 Task: Find connections with filter location Woodford Green with filter topic #mentorshipwith filter profile language German with filter current company Integrated Personnel Services Limited with filter school Delhi Public School - R. K. Puram with filter industry Steam and Air-Conditioning Supply with filter service category Search Engine Marketing (SEM) with filter keywords title SQL Developer
Action: Mouse moved to (544, 75)
Screenshot: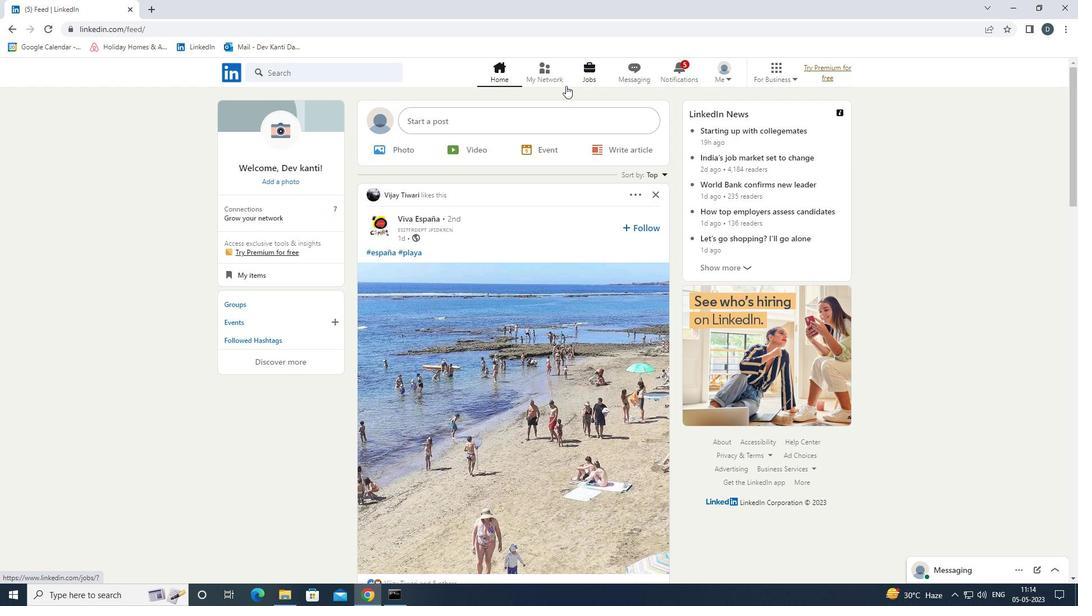 
Action: Mouse pressed left at (544, 75)
Screenshot: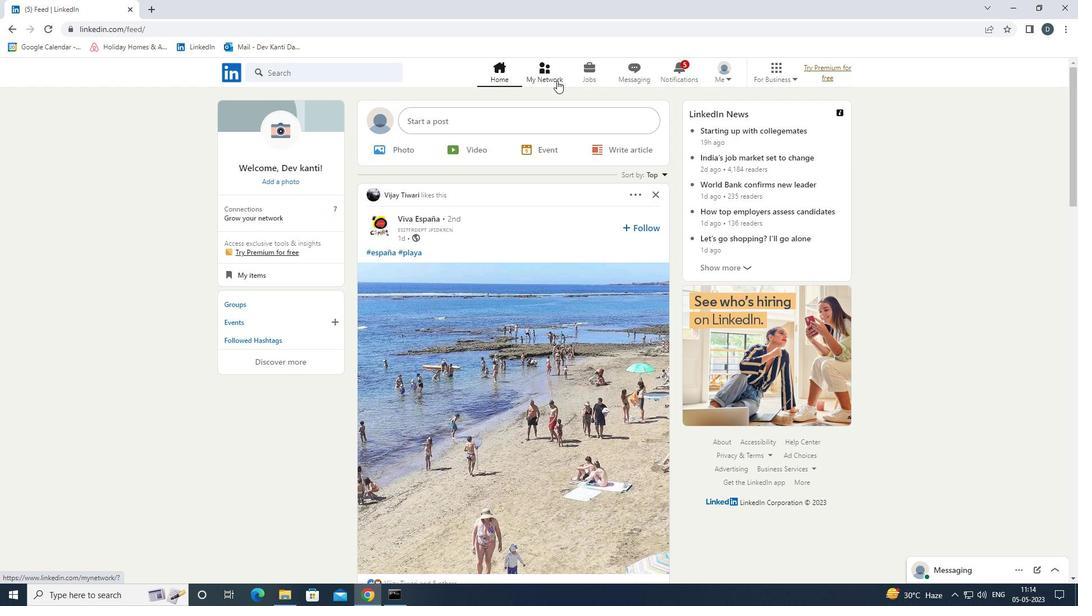 
Action: Mouse moved to (372, 137)
Screenshot: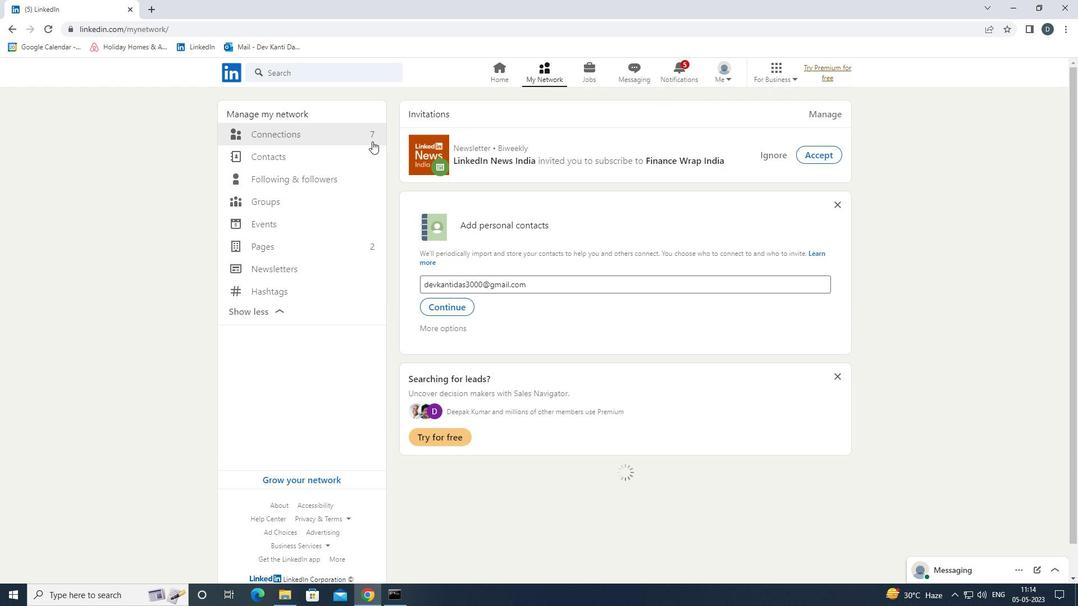 
Action: Mouse pressed left at (372, 137)
Screenshot: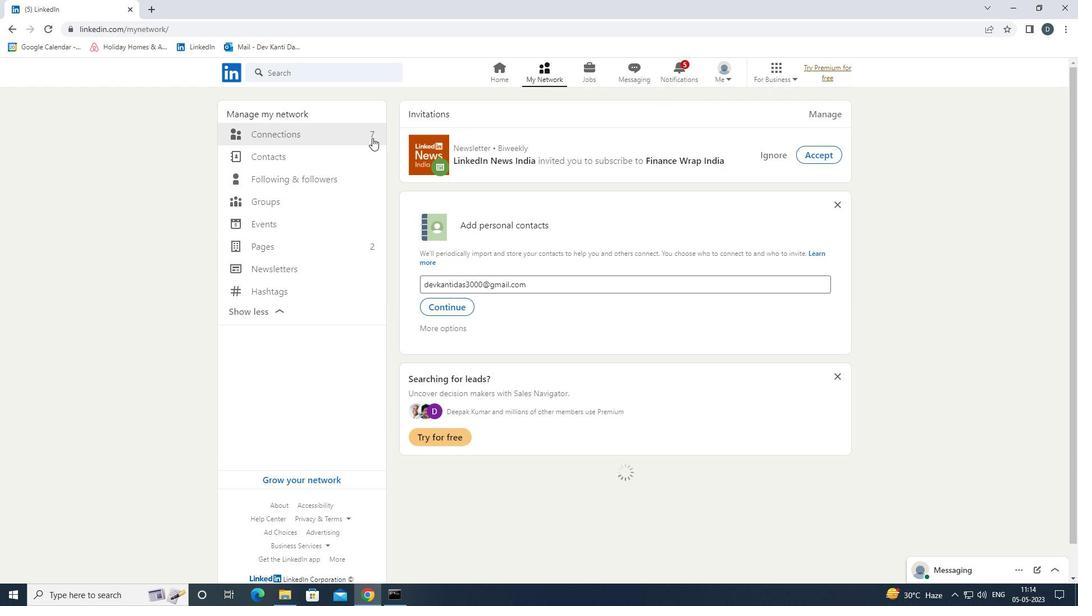 
Action: Mouse moved to (642, 137)
Screenshot: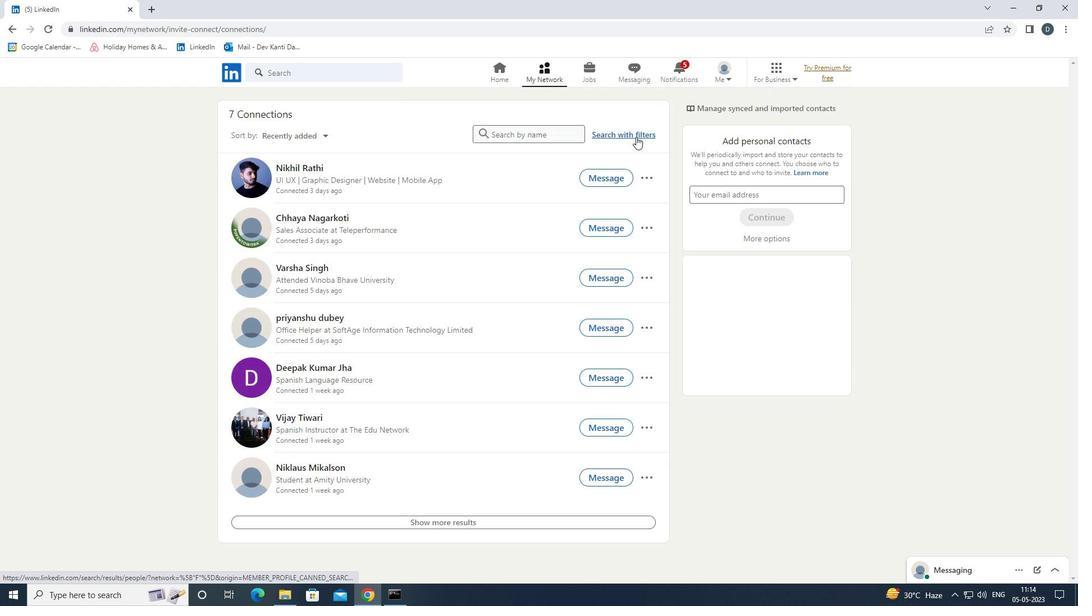
Action: Mouse pressed left at (642, 137)
Screenshot: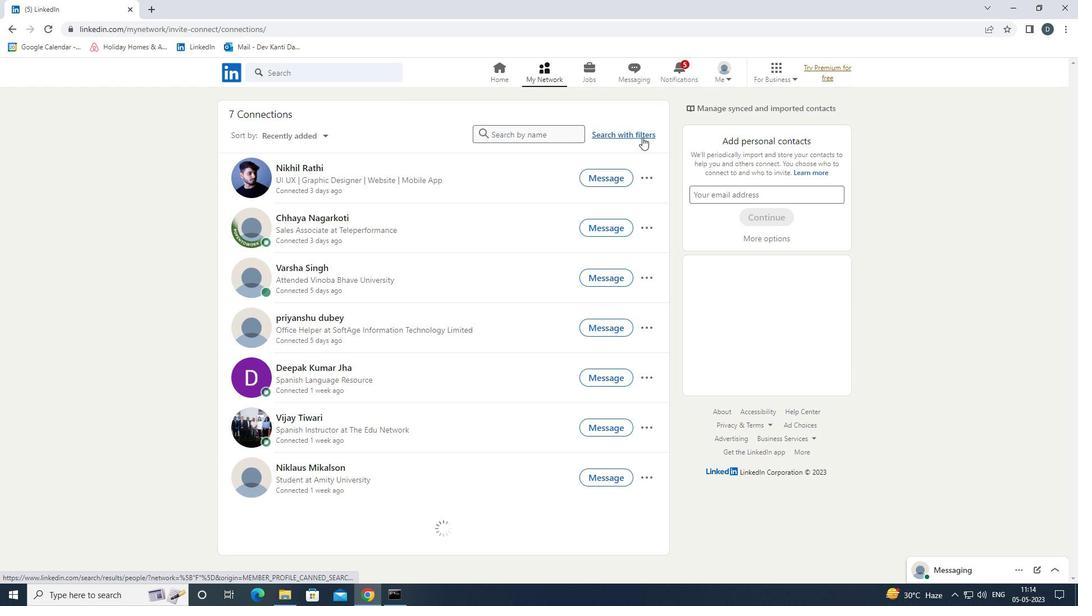 
Action: Mouse moved to (579, 104)
Screenshot: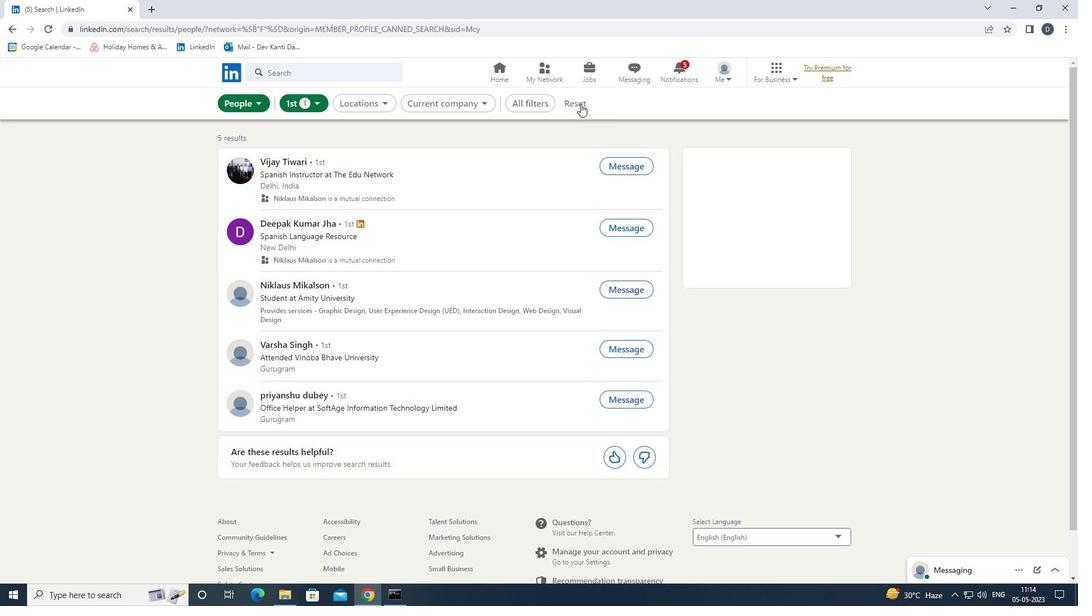 
Action: Mouse pressed left at (579, 104)
Screenshot: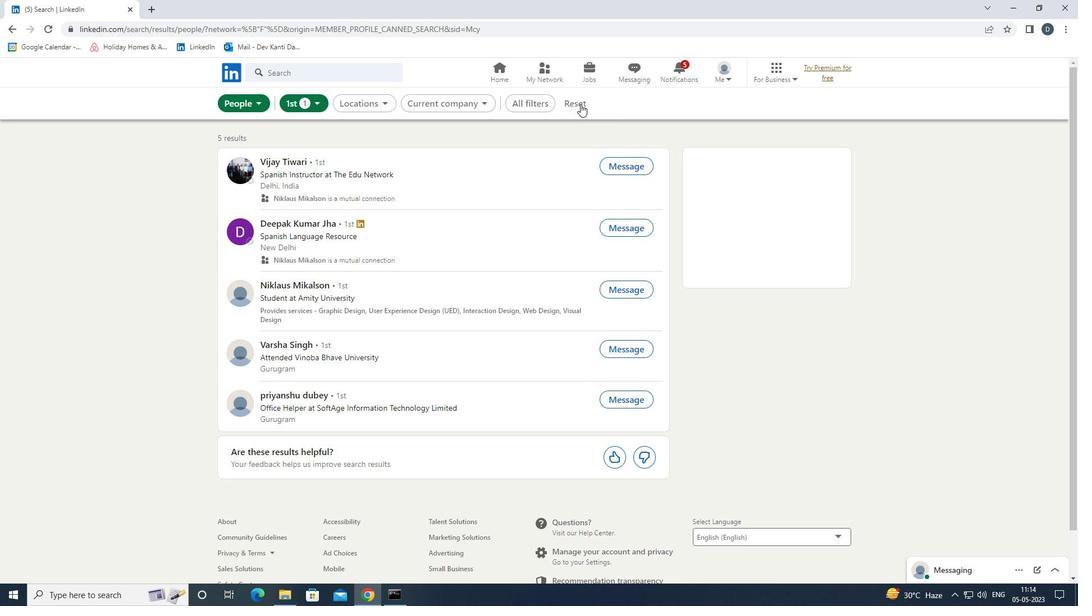
Action: Mouse moved to (557, 105)
Screenshot: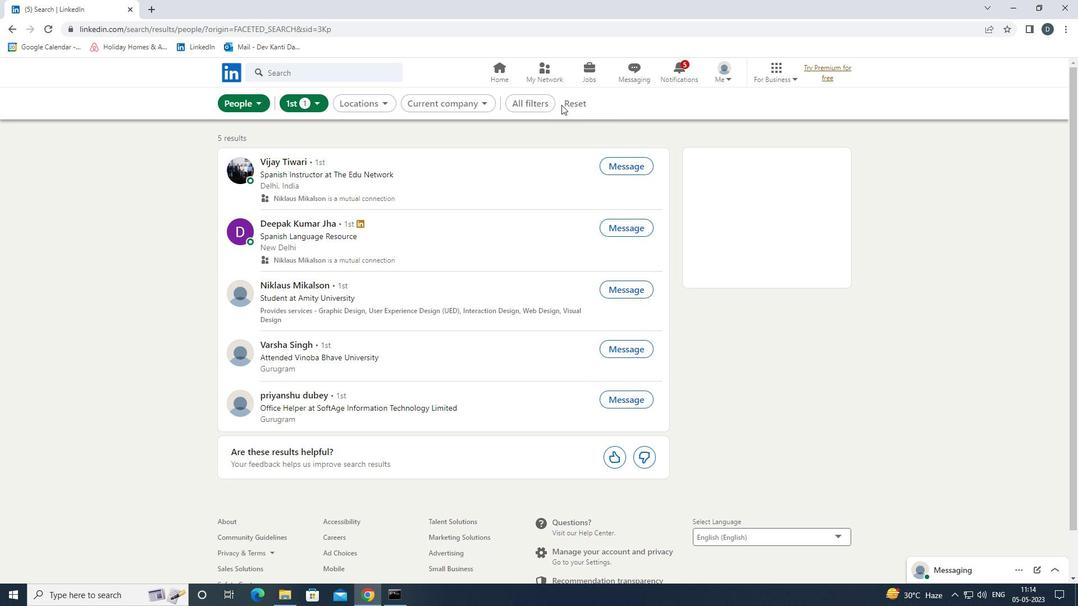 
Action: Mouse pressed left at (557, 105)
Screenshot: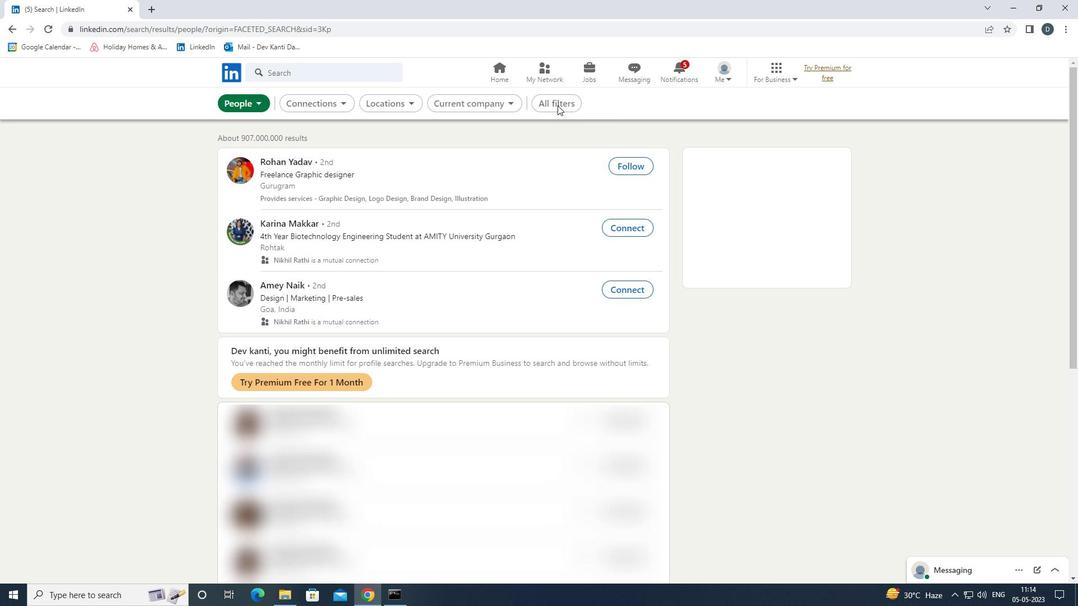
Action: Mouse moved to (965, 310)
Screenshot: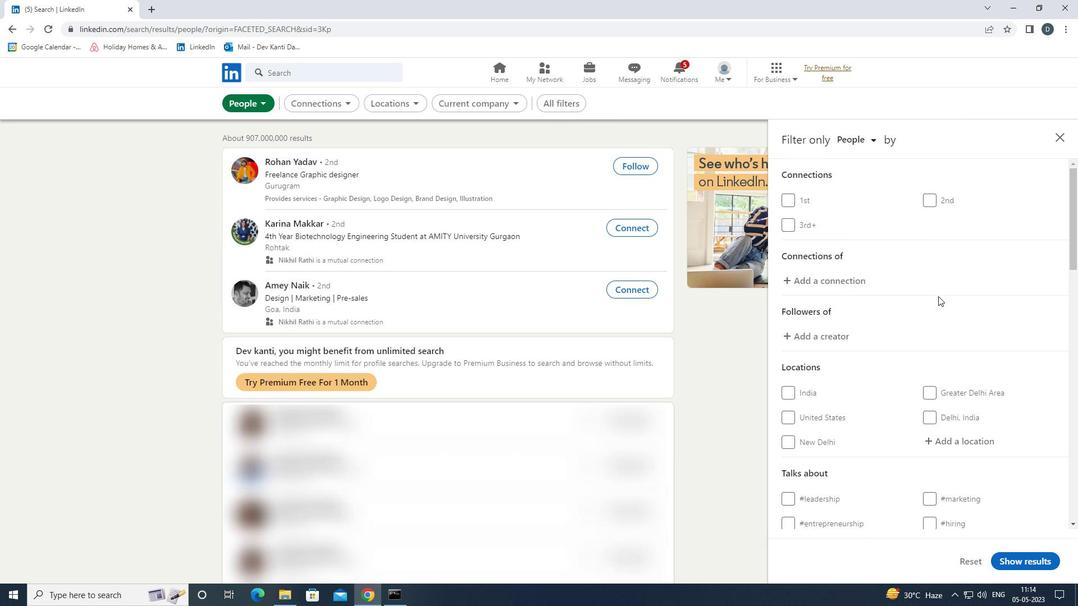 
Action: Mouse scrolled (965, 309) with delta (0, 0)
Screenshot: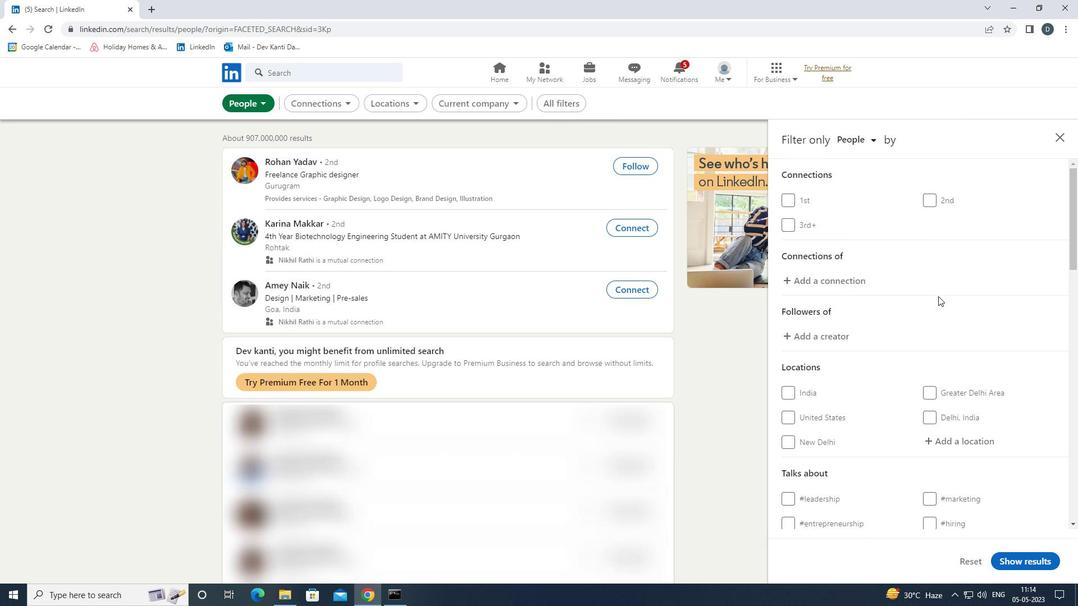 
Action: Mouse moved to (967, 312)
Screenshot: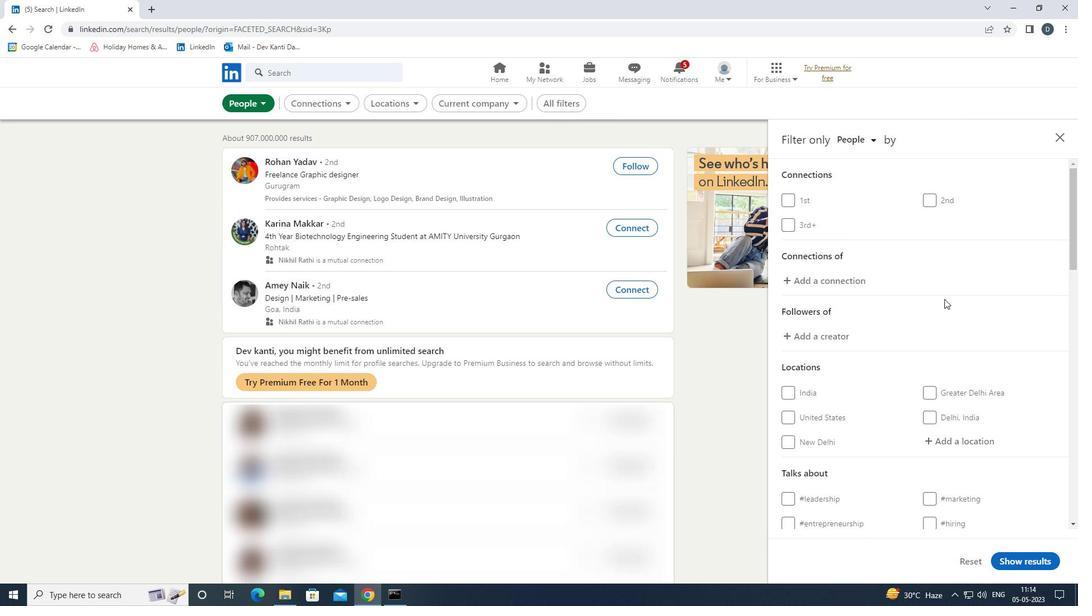 
Action: Mouse scrolled (967, 311) with delta (0, 0)
Screenshot: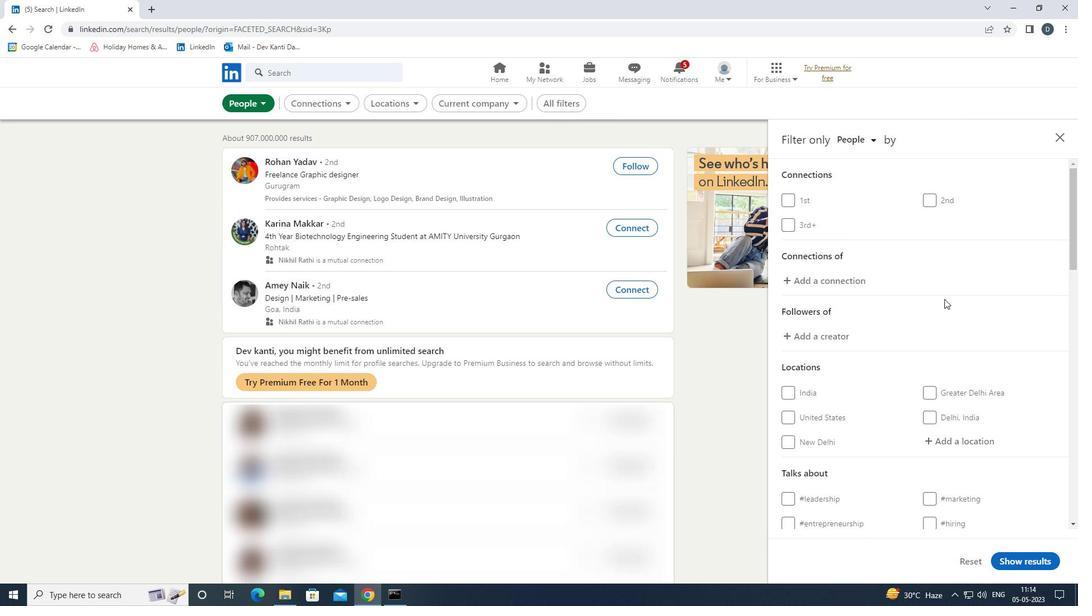 
Action: Mouse moved to (970, 313)
Screenshot: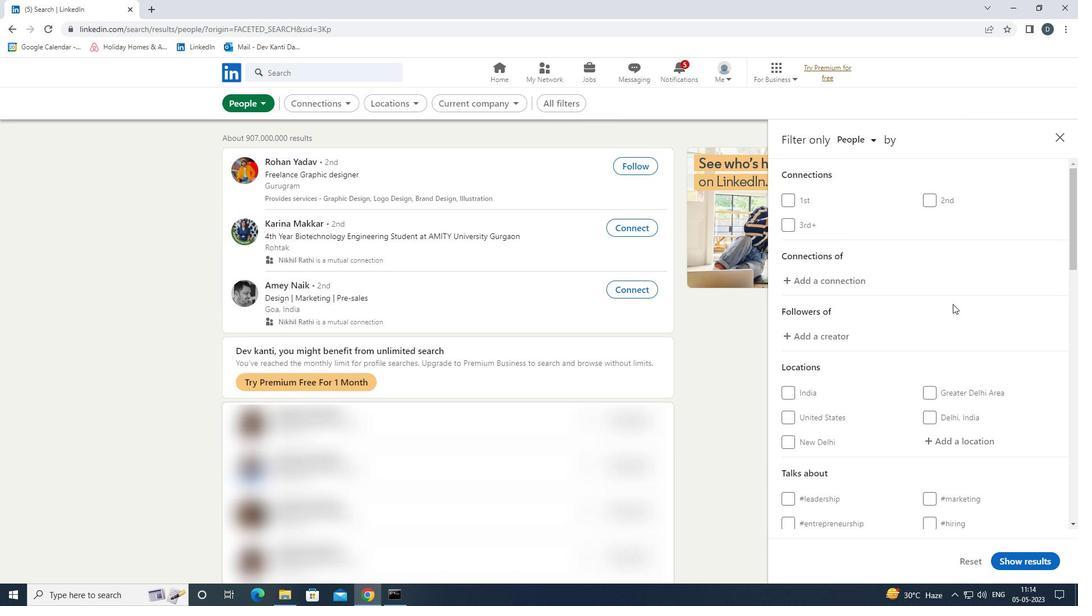 
Action: Mouse scrolled (970, 312) with delta (0, 0)
Screenshot: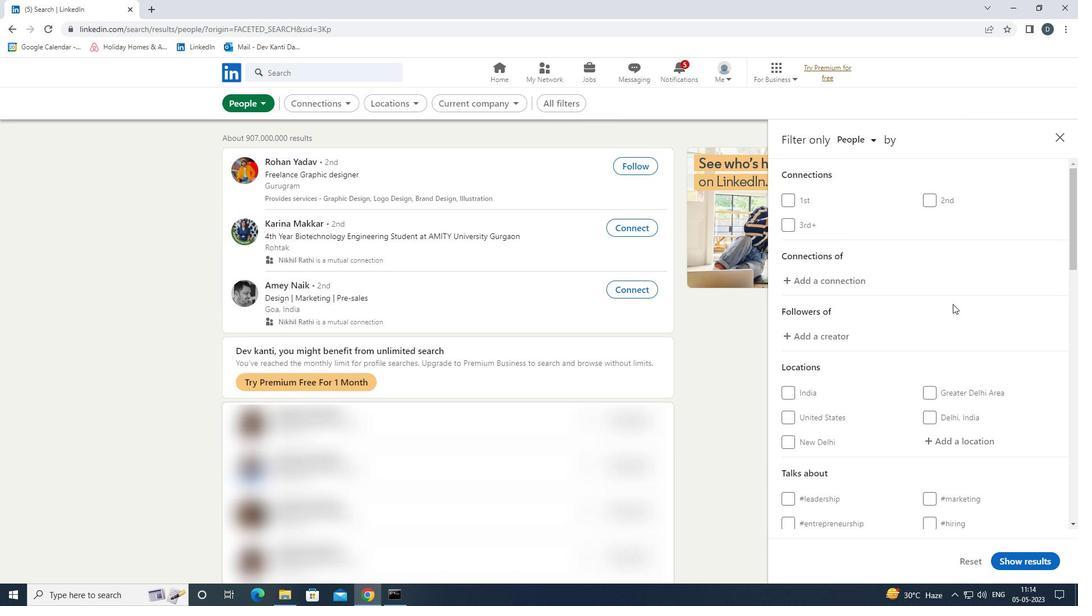
Action: Mouse moved to (964, 273)
Screenshot: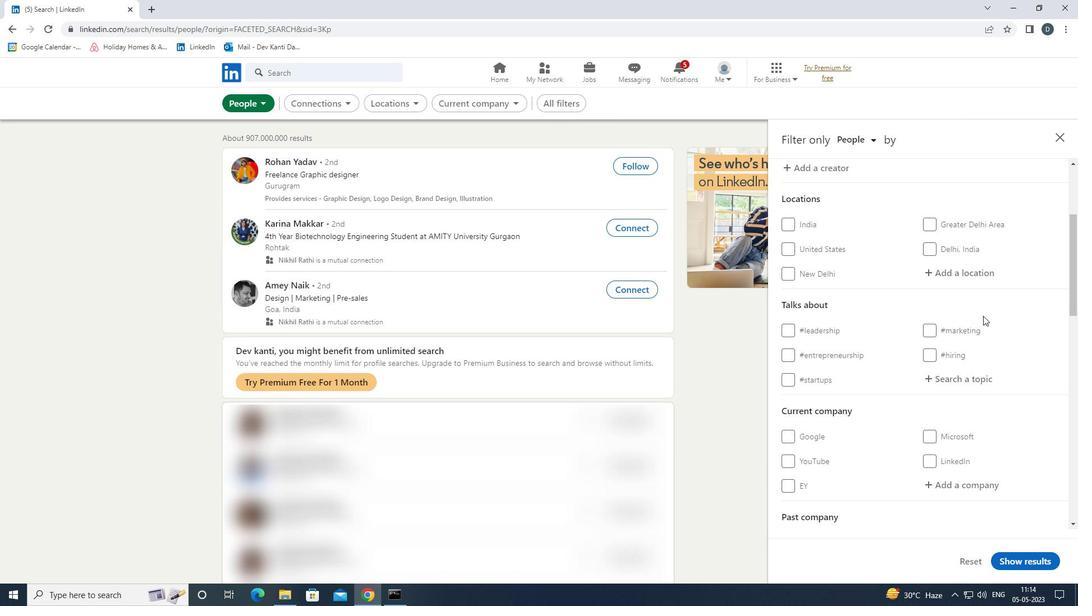 
Action: Mouse pressed left at (964, 273)
Screenshot: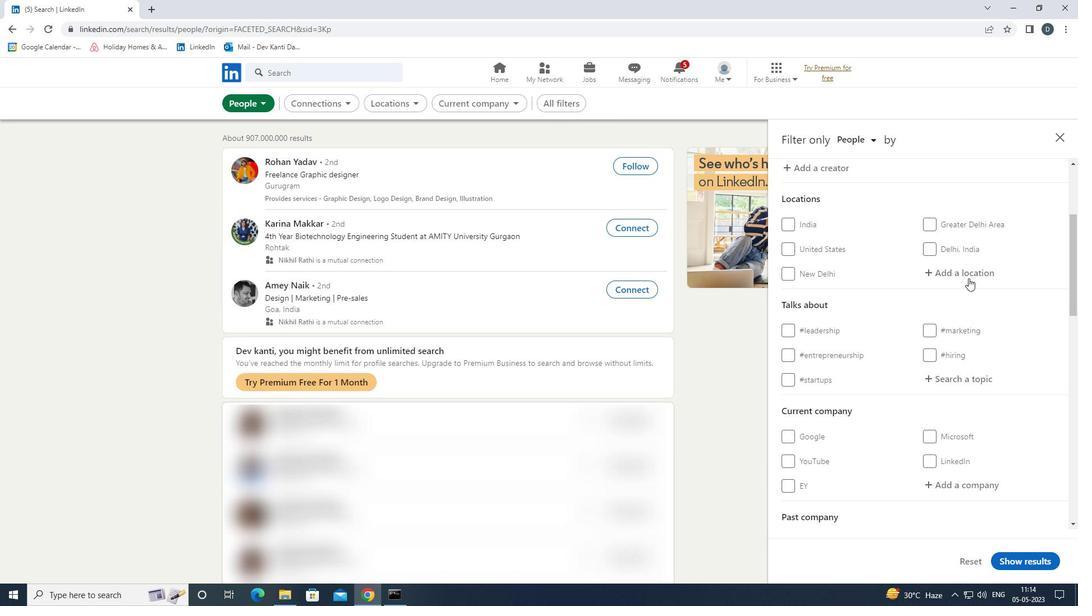 
Action: Mouse moved to (964, 273)
Screenshot: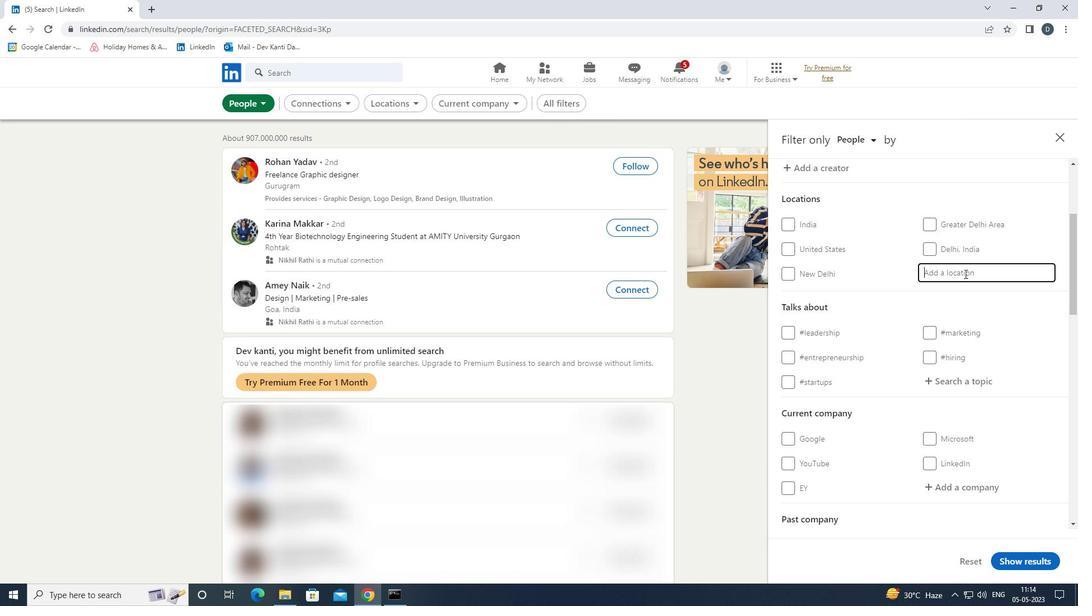 
Action: Key pressed <Key.shift><Key.shift><Key.shift><Key.shift><Key.shift><Key.shift><Key.shift><Key.shift><Key.shift>WOODFORD<Key.space><Key.shift><Key.shift><Key.shift><Key.shift><Key.shift><Key.shift><Key.shift><Key.shift><Key.shift><Key.shift><Key.shift><Key.shift>FREEN
Screenshot: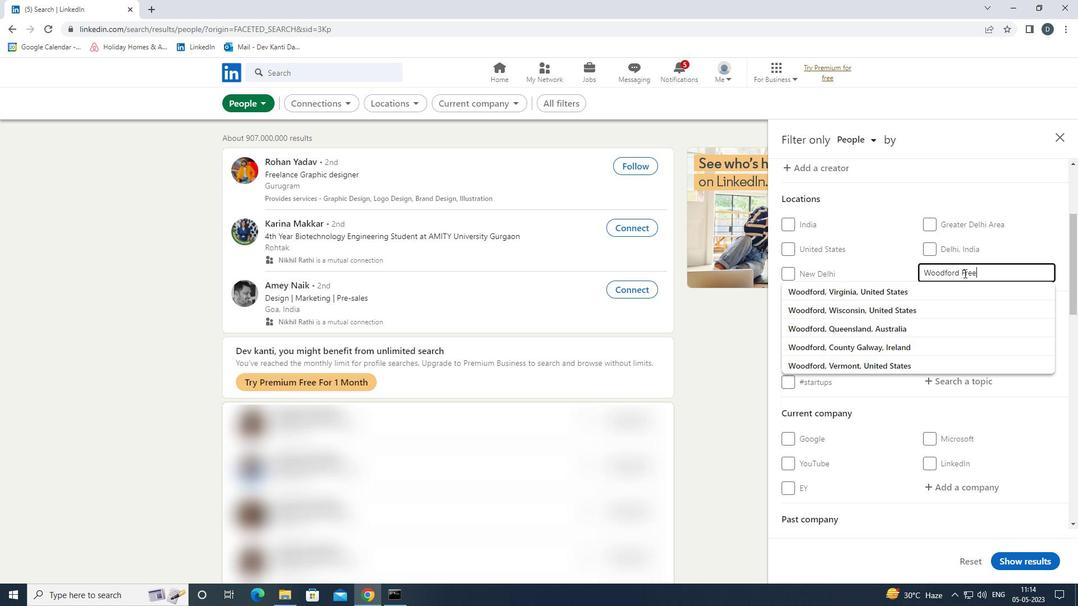 
Action: Mouse moved to (1018, 234)
Screenshot: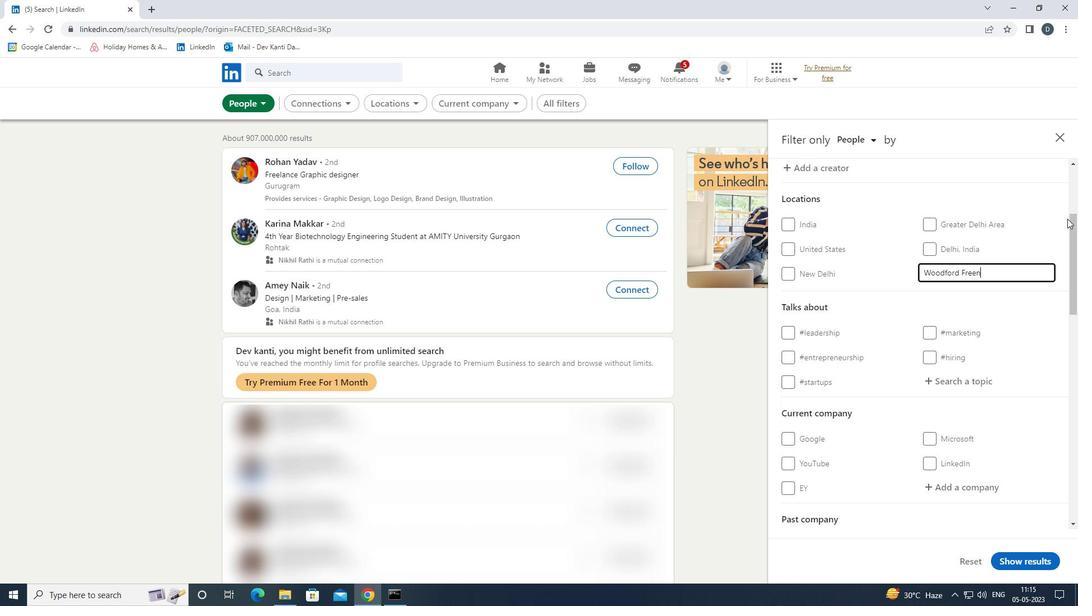 
Action: Key pressed <Key.left><Key.left><Key.left><Key.left><Key.backspace>G<Key.backspace><Key.shift>G<Key.enter>
Screenshot: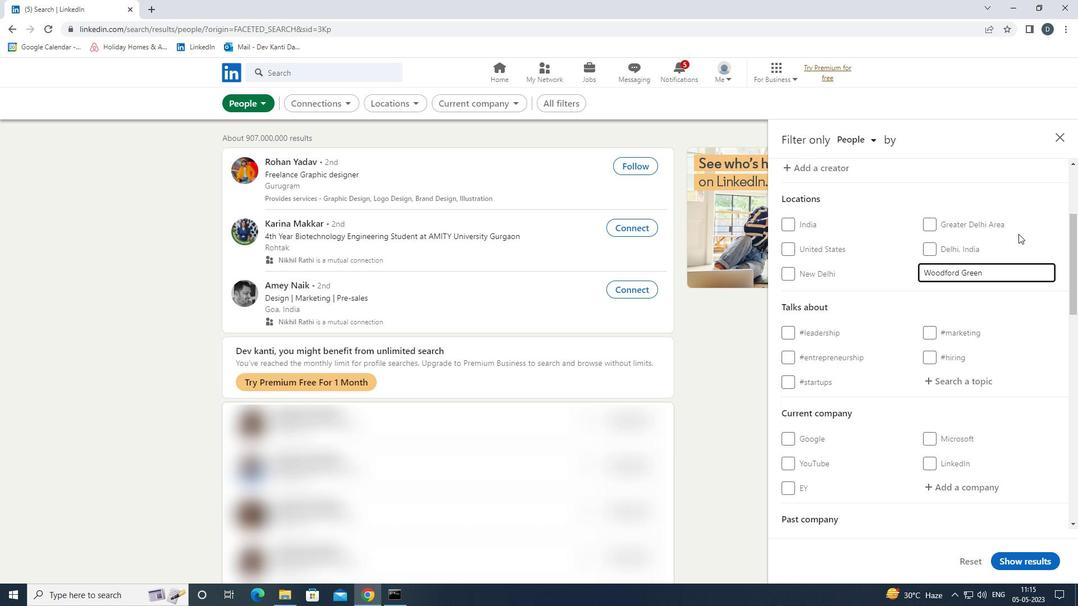 
Action: Mouse moved to (1018, 234)
Screenshot: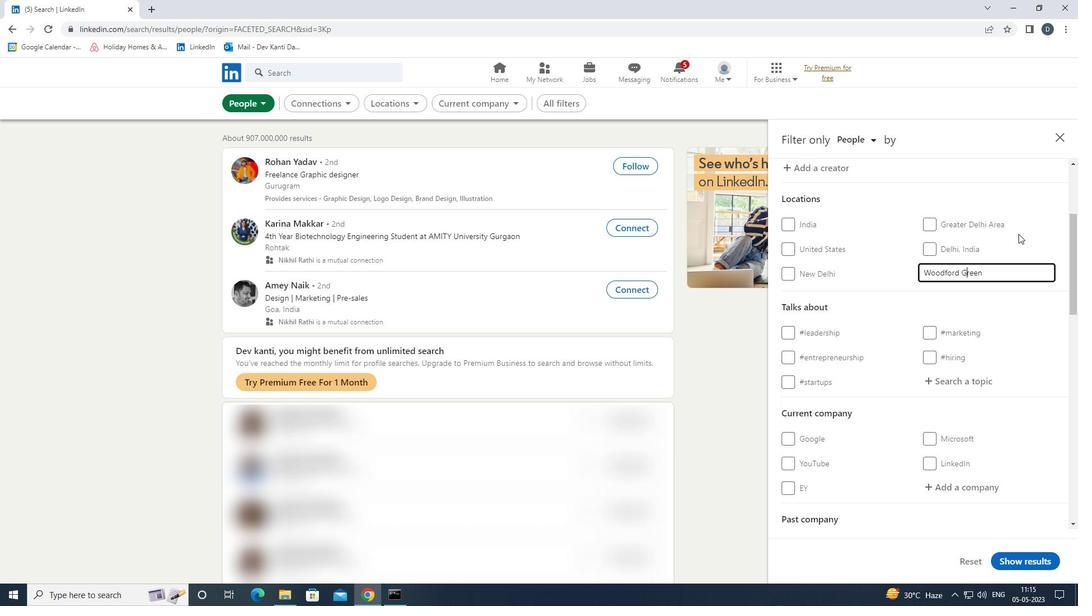 
Action: Mouse scrolled (1018, 233) with delta (0, 0)
Screenshot: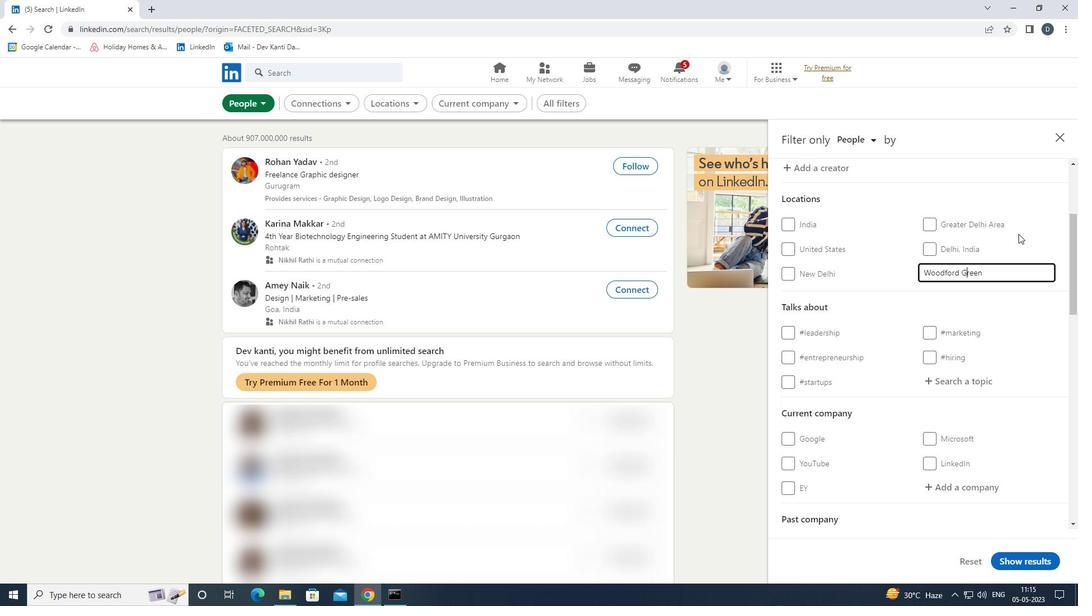 
Action: Mouse moved to (1017, 236)
Screenshot: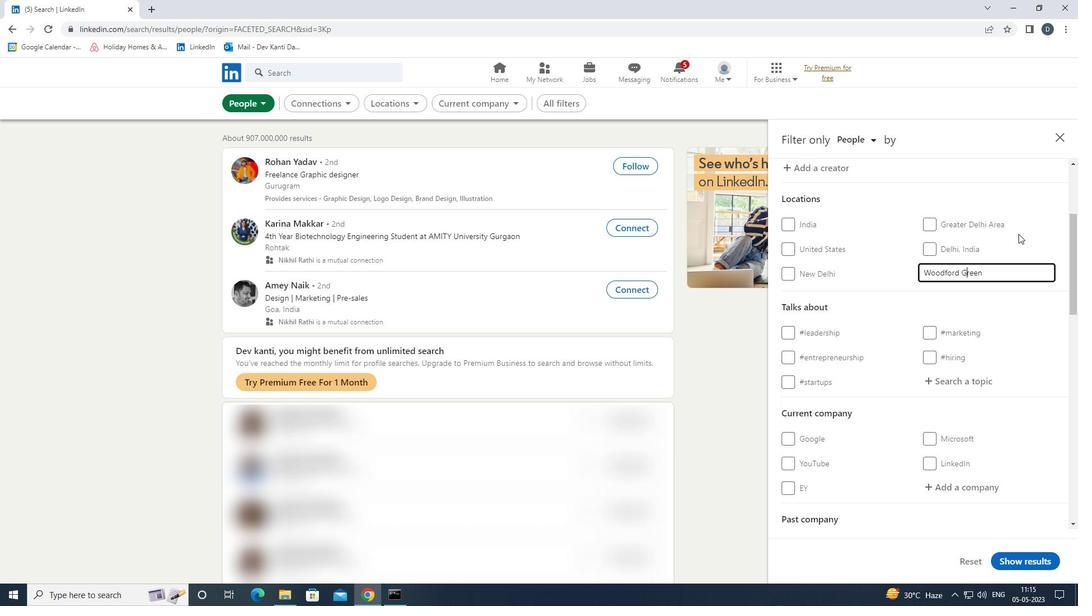 
Action: Mouse scrolled (1017, 236) with delta (0, 0)
Screenshot: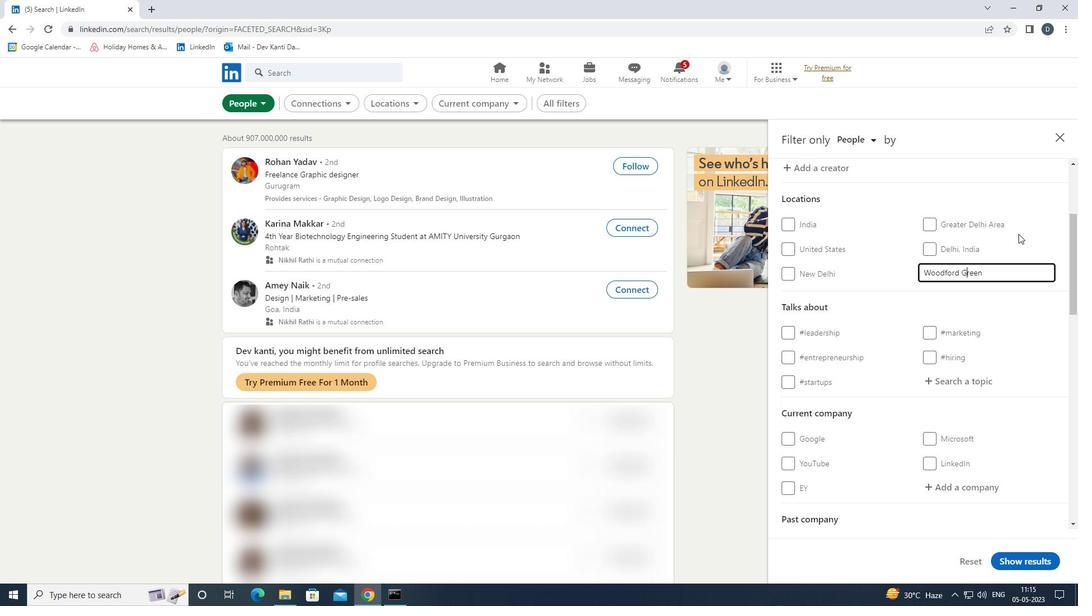 
Action: Mouse moved to (971, 275)
Screenshot: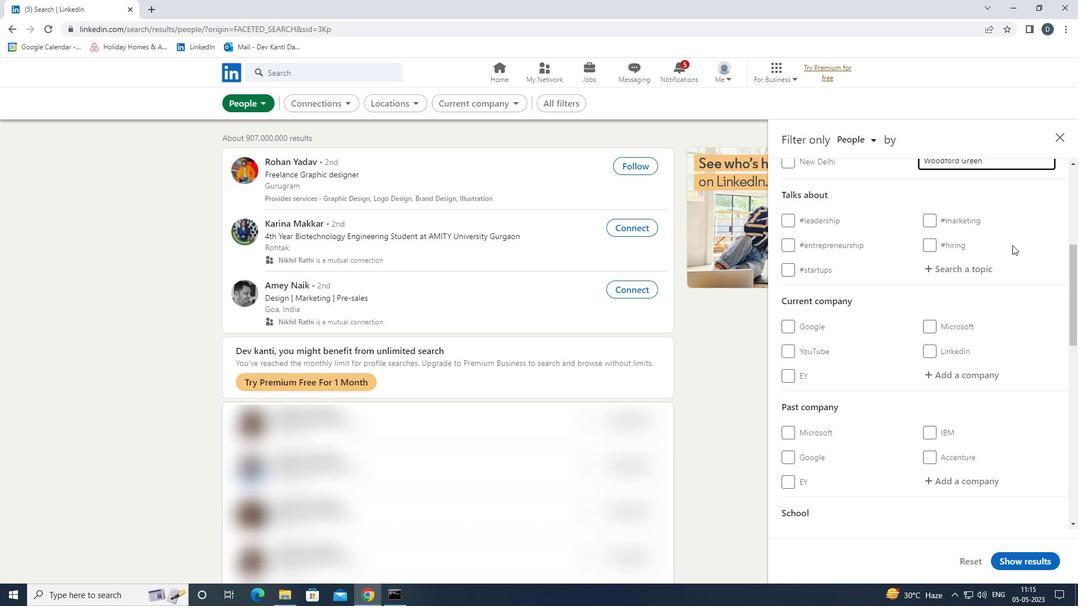 
Action: Mouse pressed left at (971, 275)
Screenshot: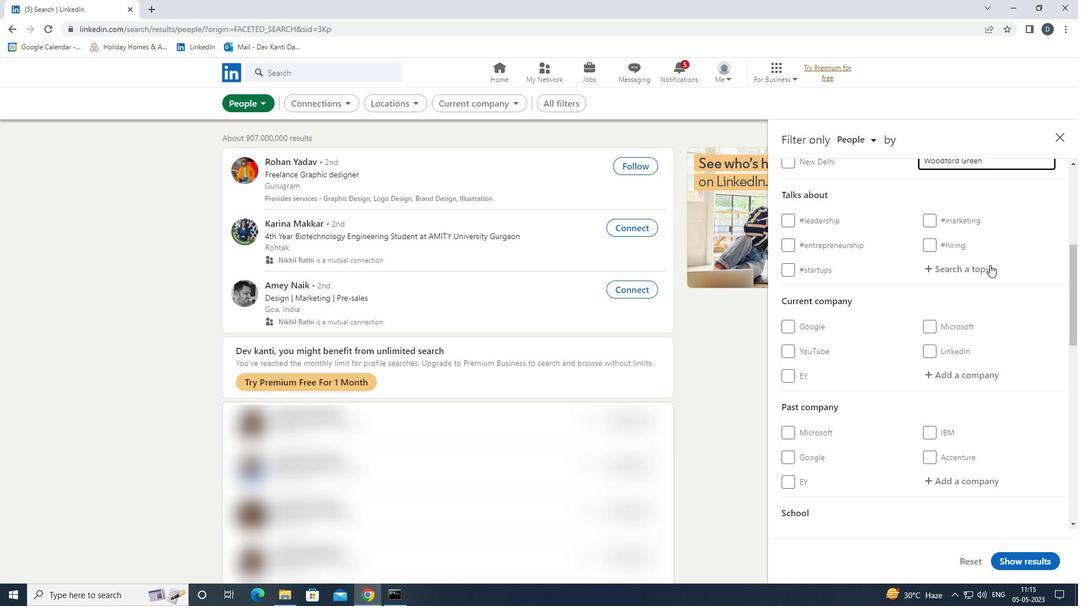 
Action: Mouse moved to (951, 267)
Screenshot: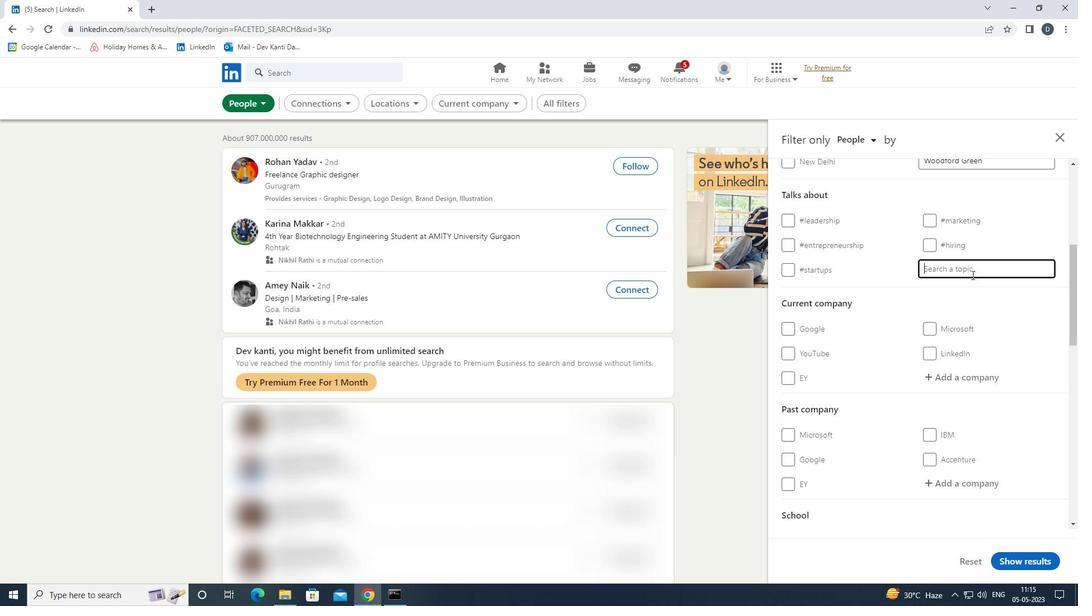 
Action: Key pressed <Key.shift>MENTORSHIP<Key.down><Key.enter>
Screenshot: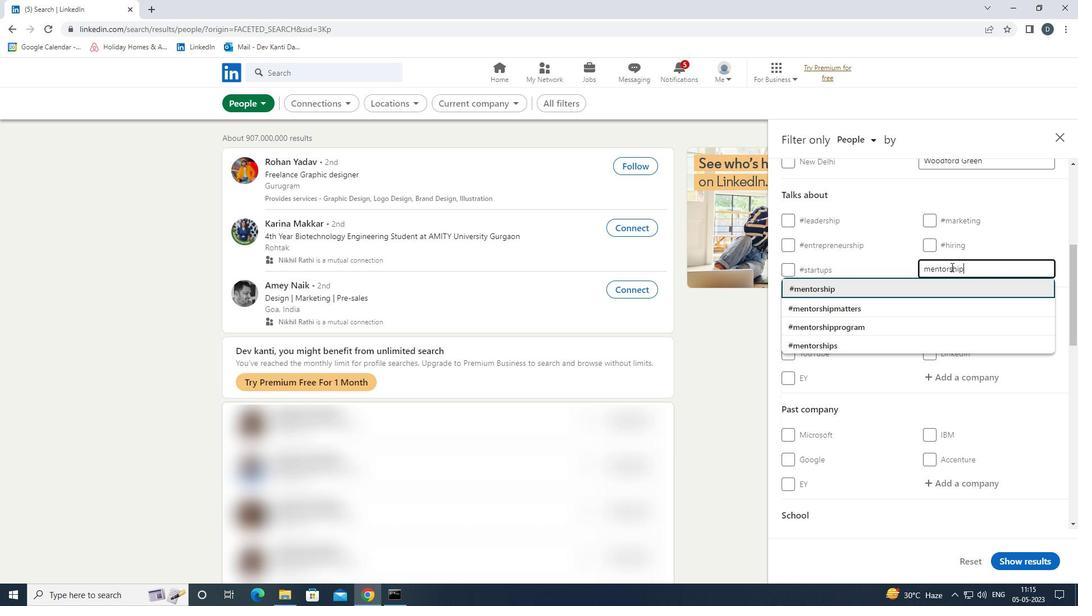 
Action: Mouse moved to (967, 257)
Screenshot: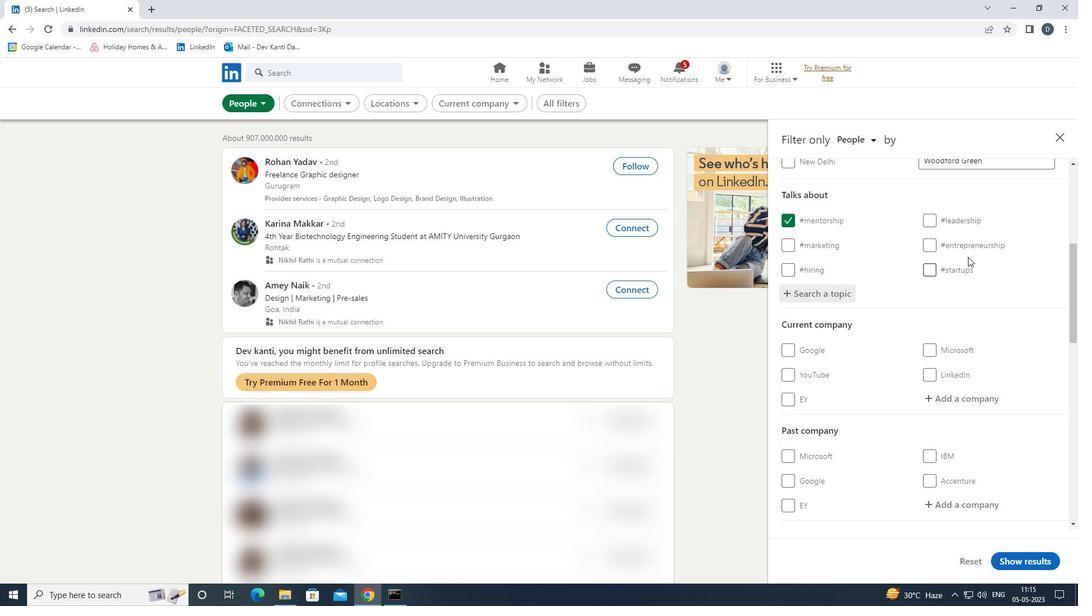 
Action: Mouse scrolled (967, 256) with delta (0, 0)
Screenshot: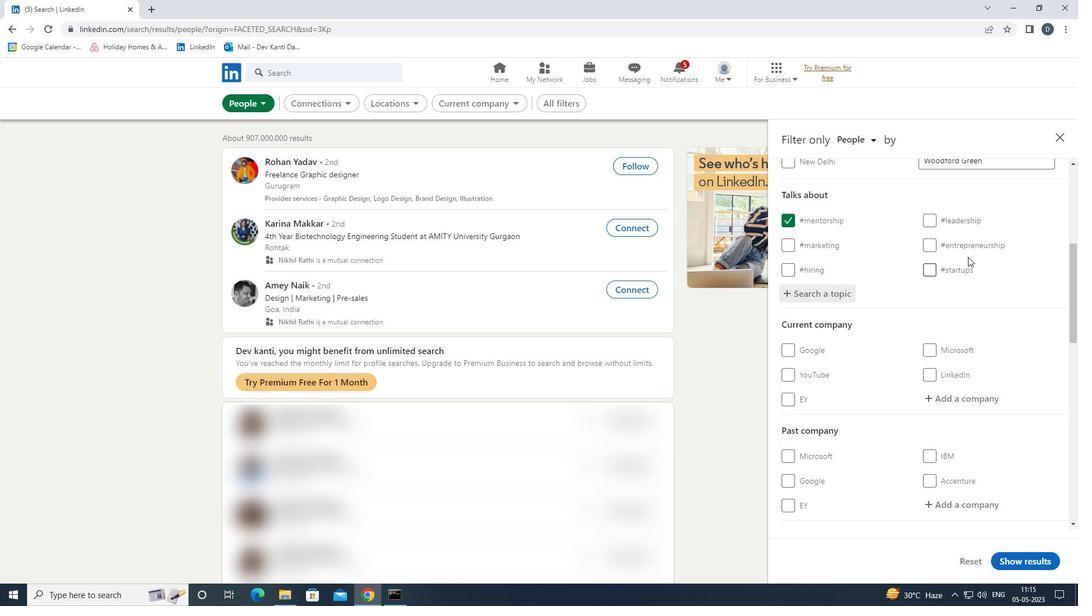 
Action: Mouse moved to (968, 259)
Screenshot: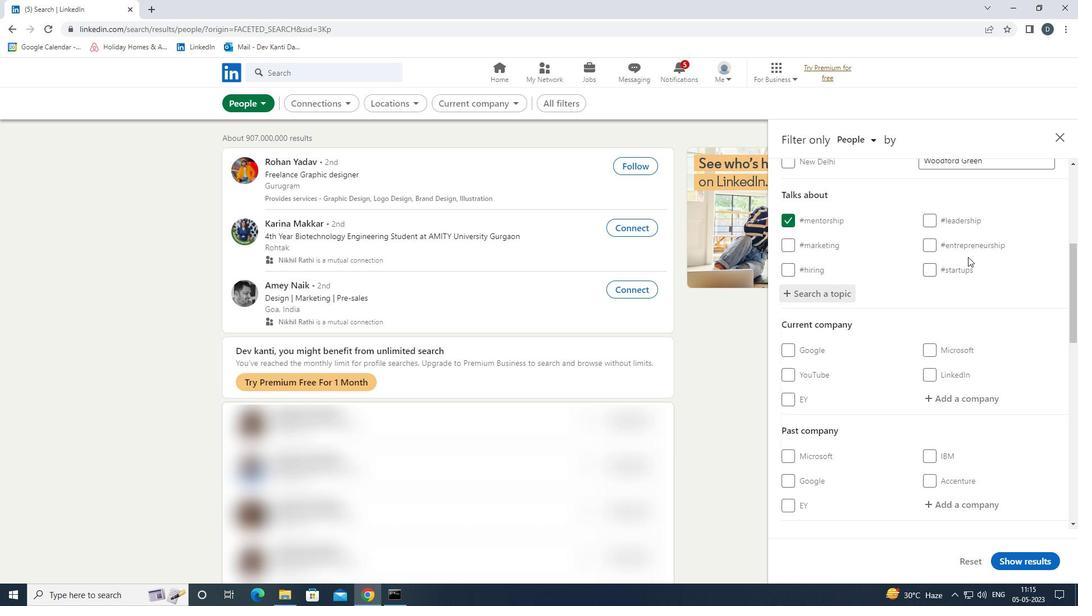 
Action: Mouse scrolled (968, 259) with delta (0, 0)
Screenshot: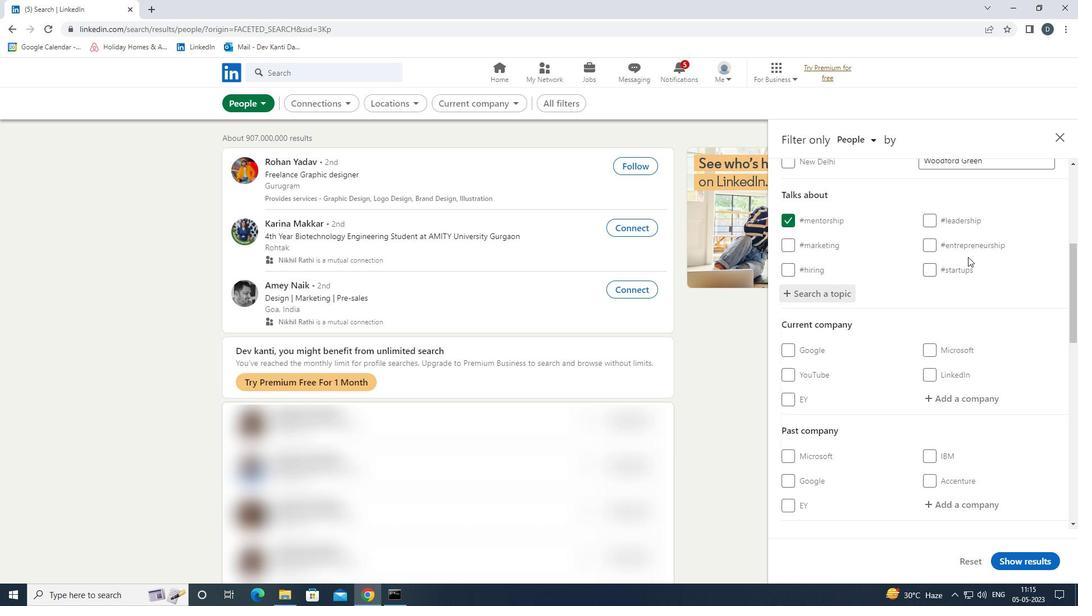 
Action: Mouse moved to (968, 263)
Screenshot: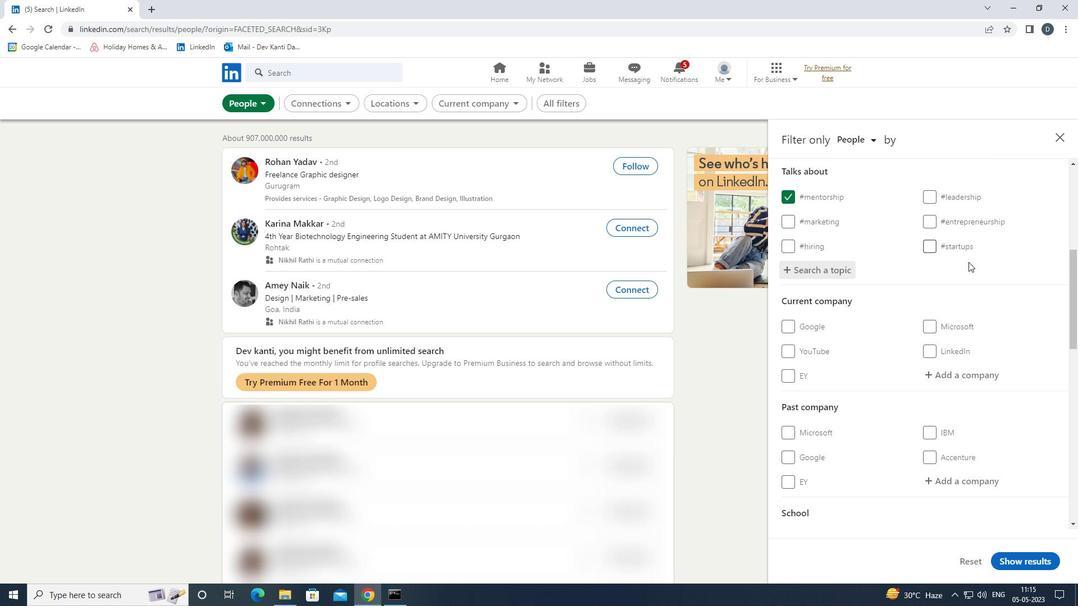 
Action: Mouse scrolled (968, 262) with delta (0, 0)
Screenshot: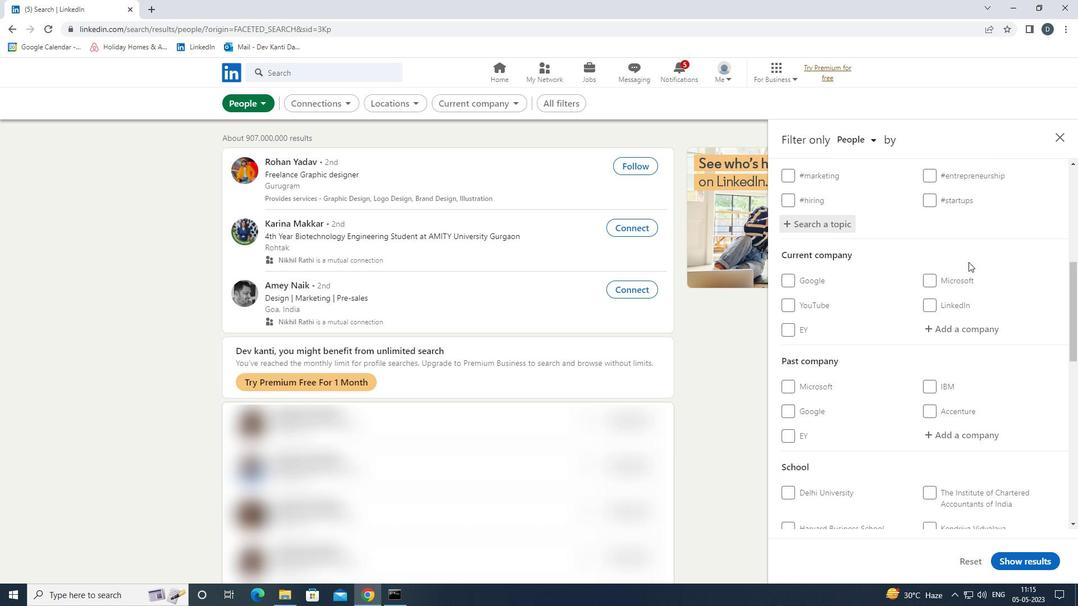 
Action: Mouse moved to (966, 299)
Screenshot: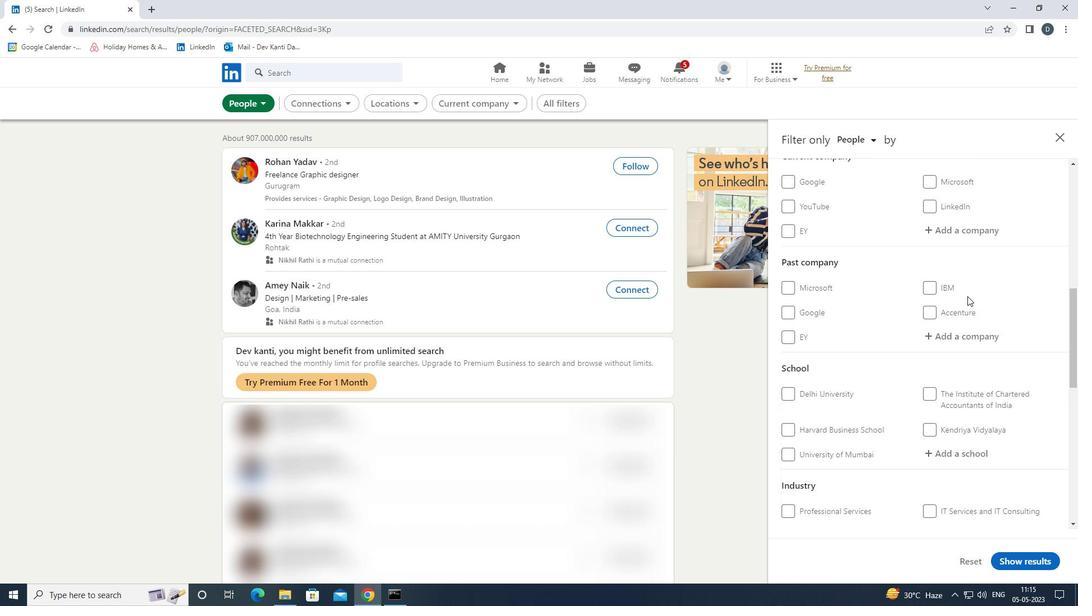 
Action: Mouse scrolled (966, 298) with delta (0, 0)
Screenshot: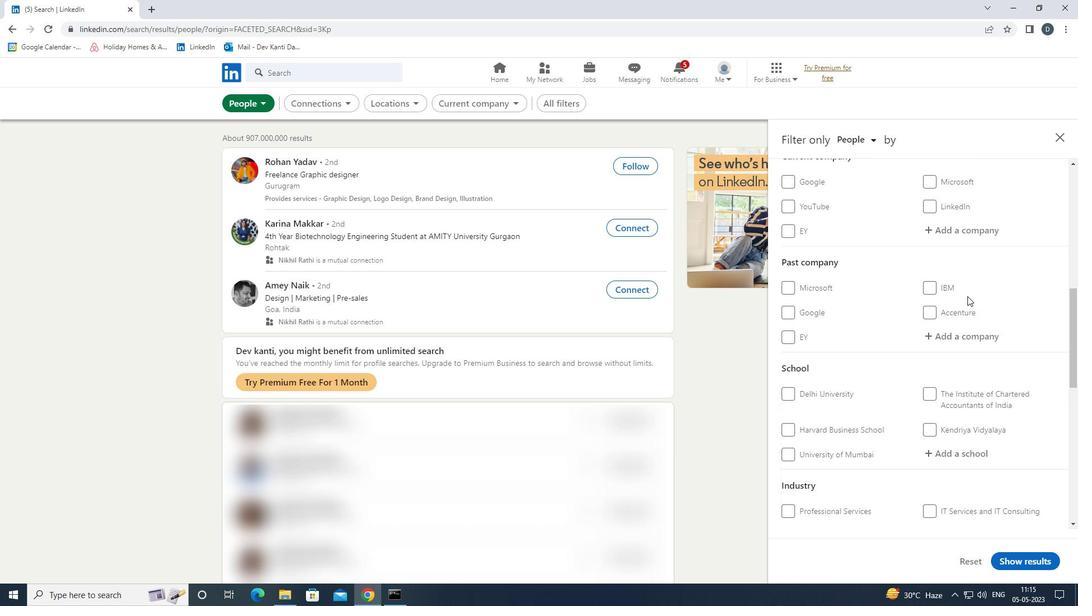 
Action: Mouse moved to (966, 300)
Screenshot: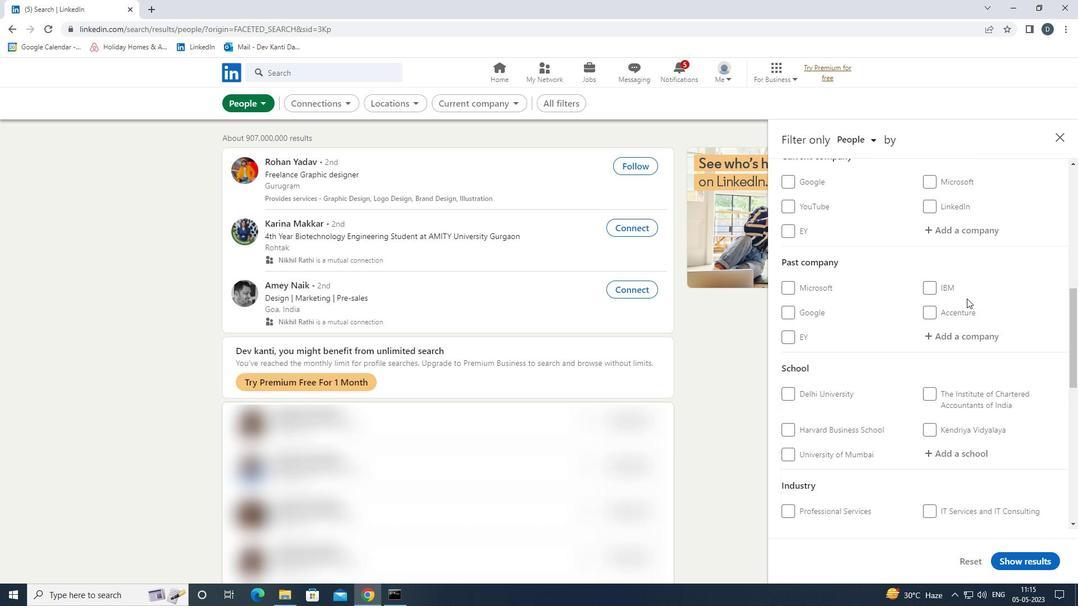 
Action: Mouse scrolled (966, 299) with delta (0, 0)
Screenshot: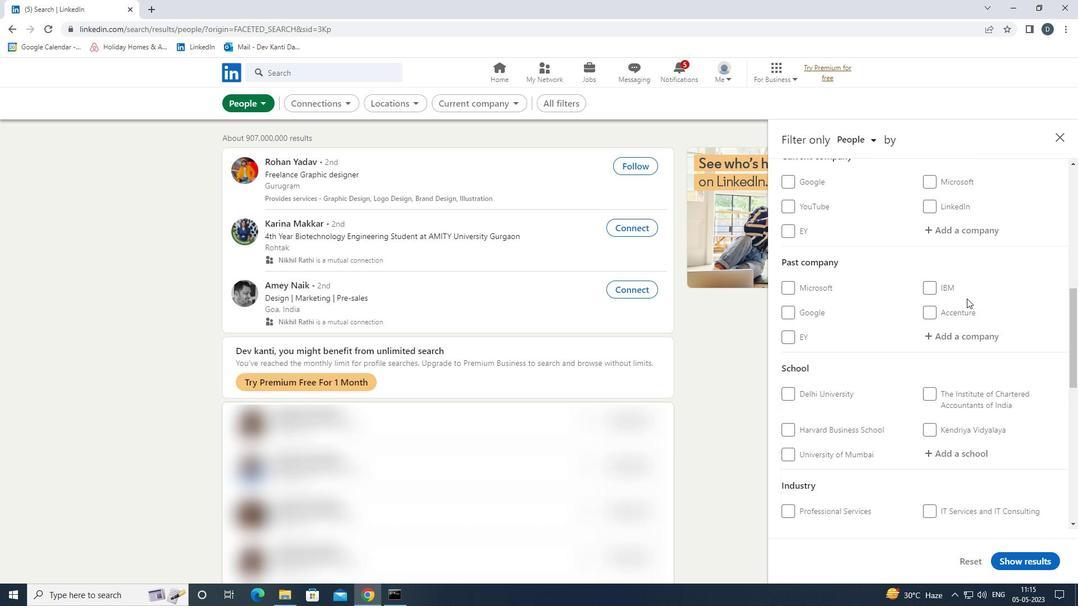 
Action: Mouse moved to (959, 304)
Screenshot: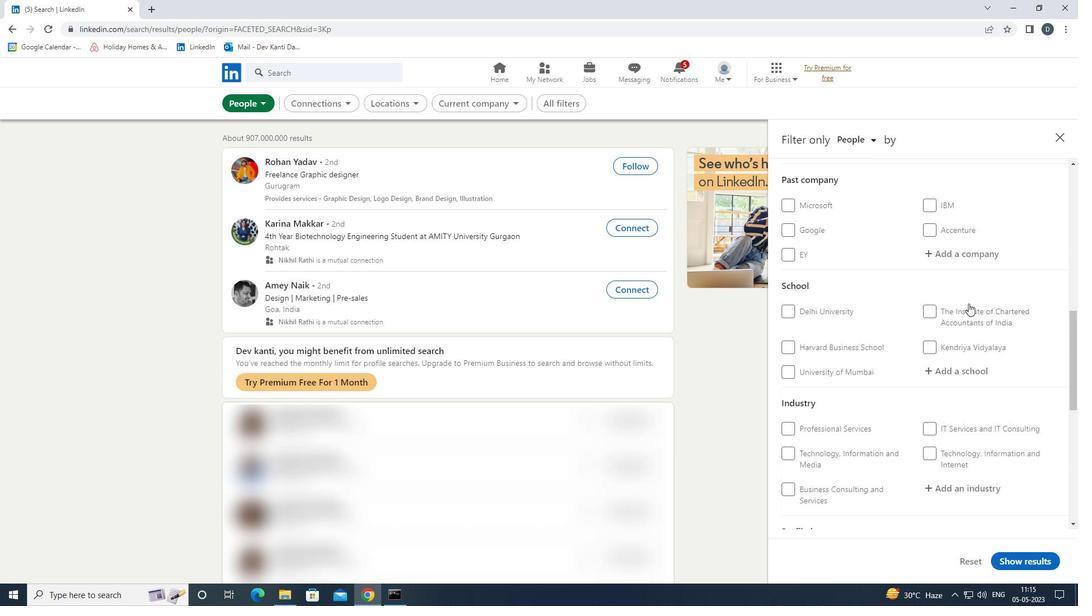 
Action: Mouse scrolled (959, 304) with delta (0, 0)
Screenshot: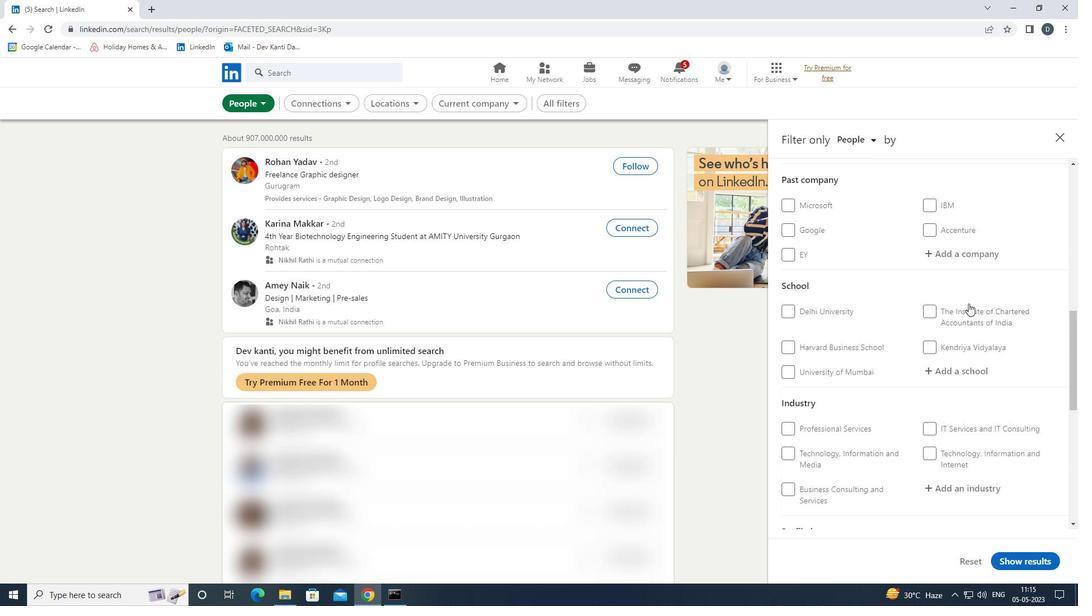 
Action: Mouse moved to (955, 309)
Screenshot: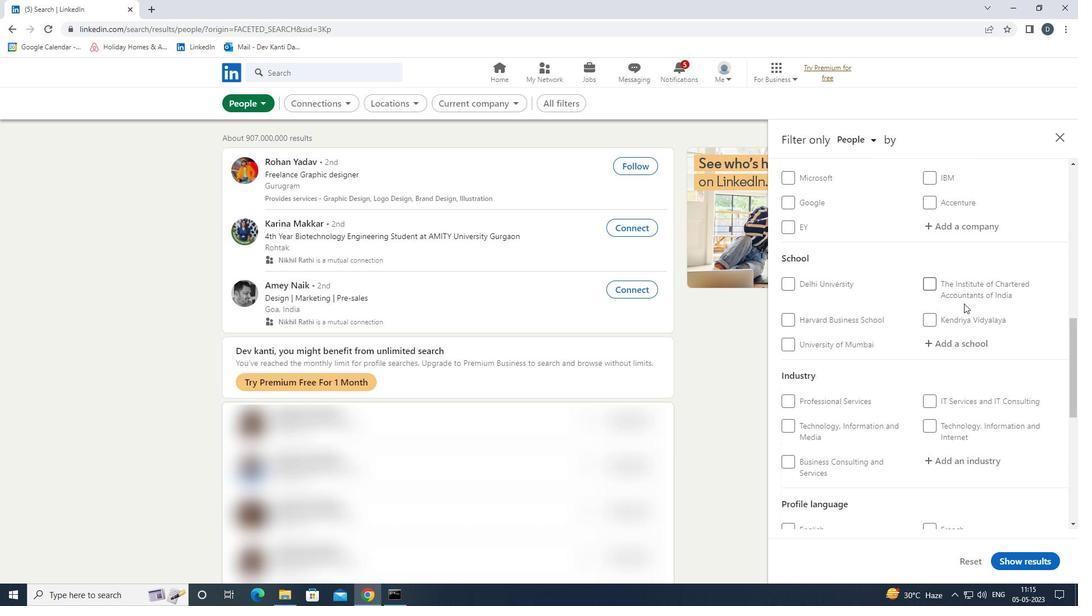
Action: Mouse scrolled (955, 308) with delta (0, 0)
Screenshot: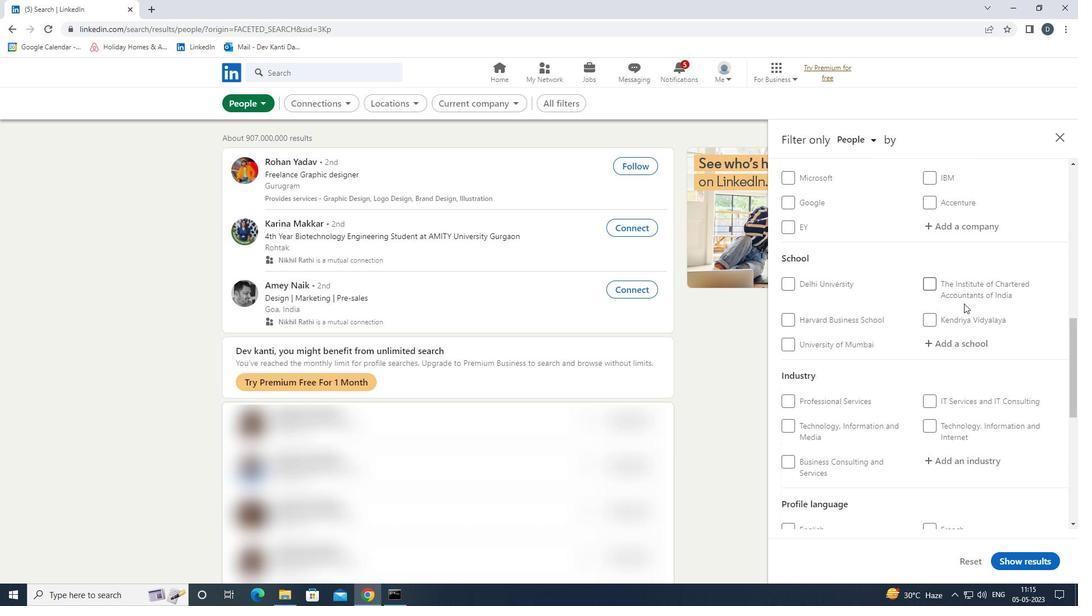
Action: Mouse moved to (798, 463)
Screenshot: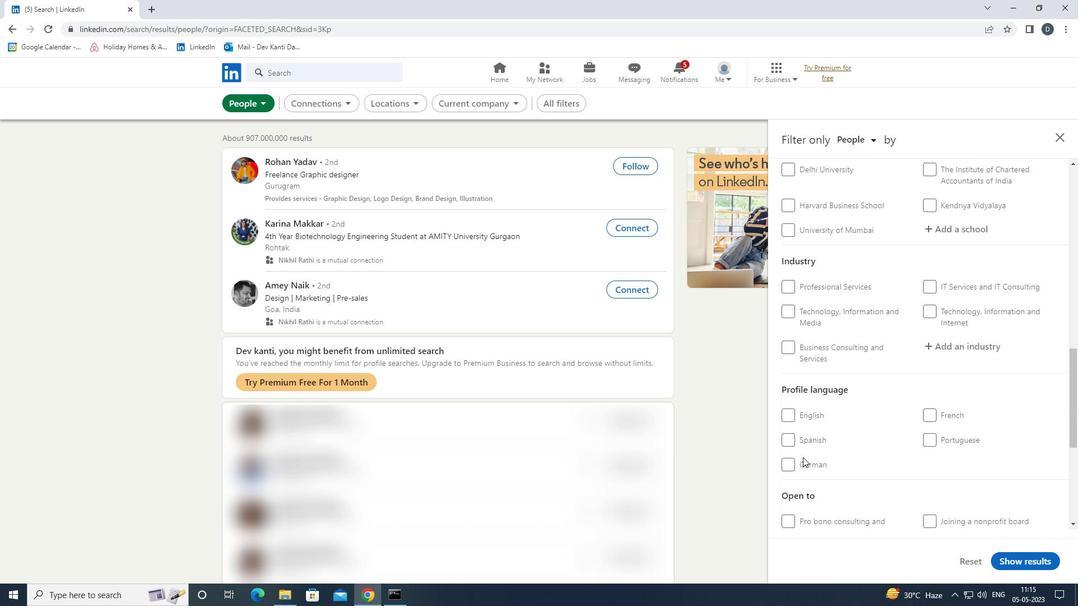 
Action: Mouse pressed left at (798, 463)
Screenshot: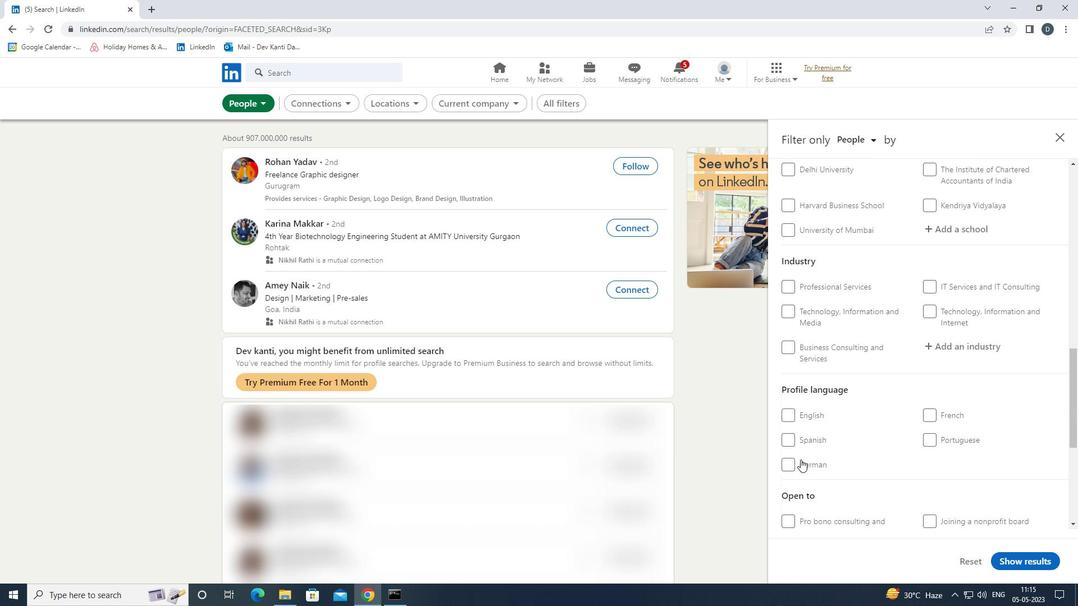 
Action: Mouse moved to (871, 441)
Screenshot: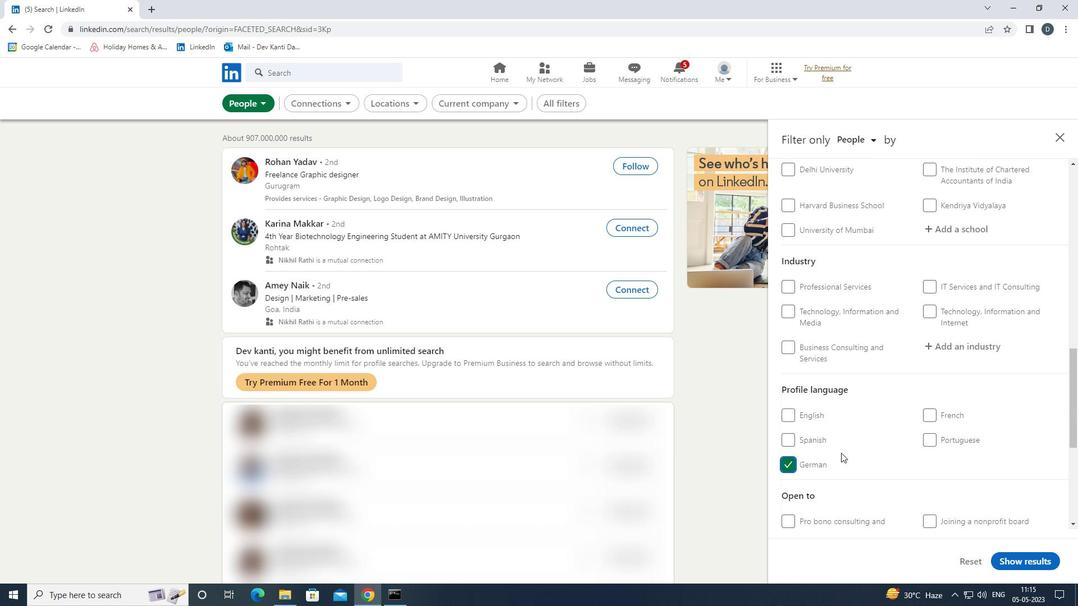 
Action: Mouse scrolled (871, 442) with delta (0, 0)
Screenshot: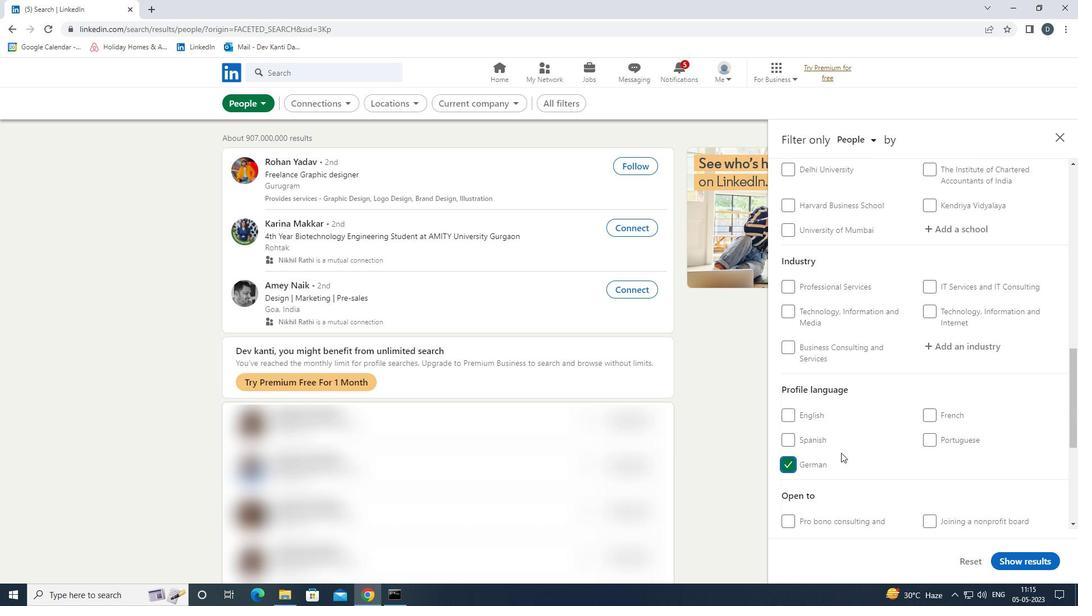 
Action: Mouse scrolled (871, 442) with delta (0, 0)
Screenshot: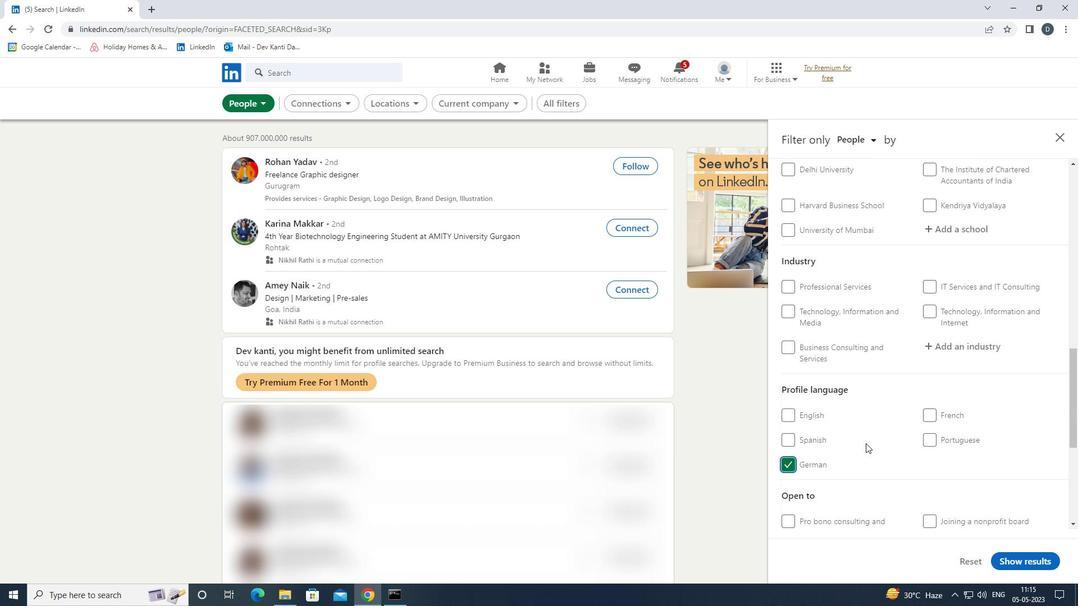 
Action: Mouse scrolled (871, 442) with delta (0, 0)
Screenshot: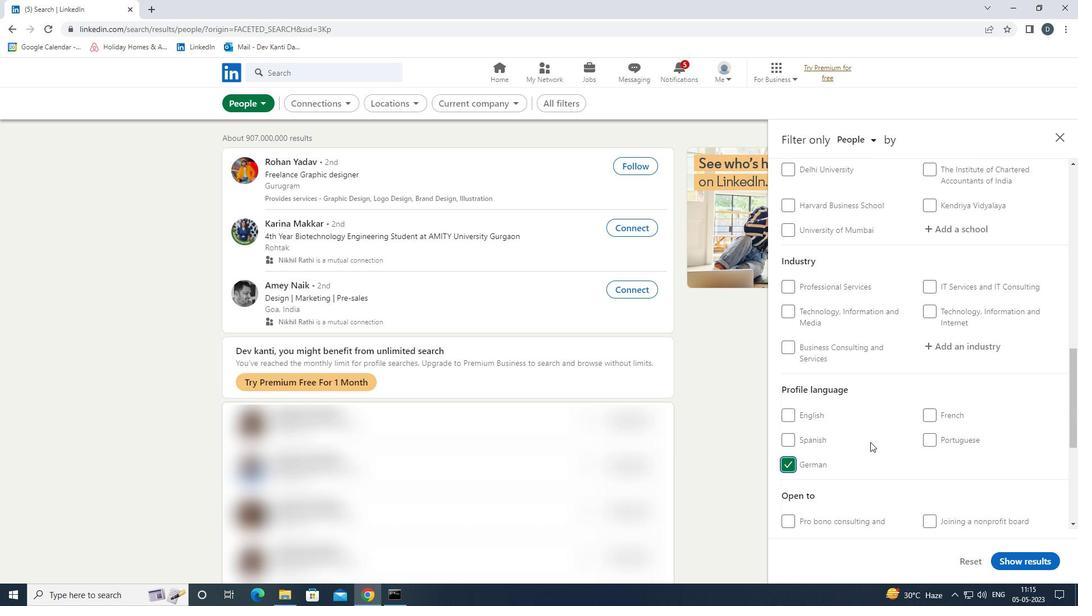 
Action: Mouse scrolled (871, 442) with delta (0, 0)
Screenshot: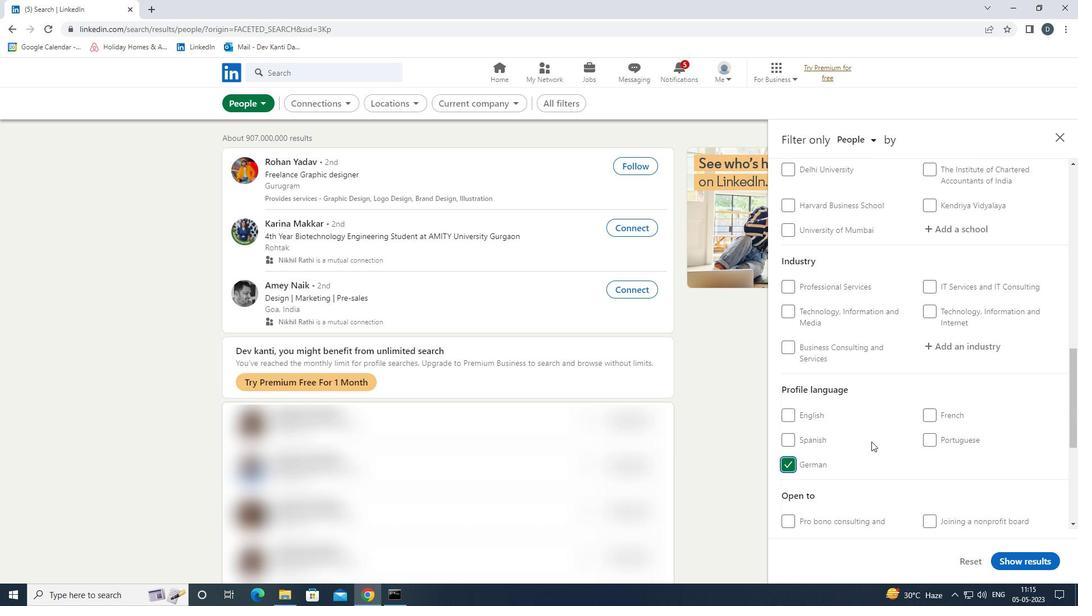 
Action: Mouse moved to (950, 233)
Screenshot: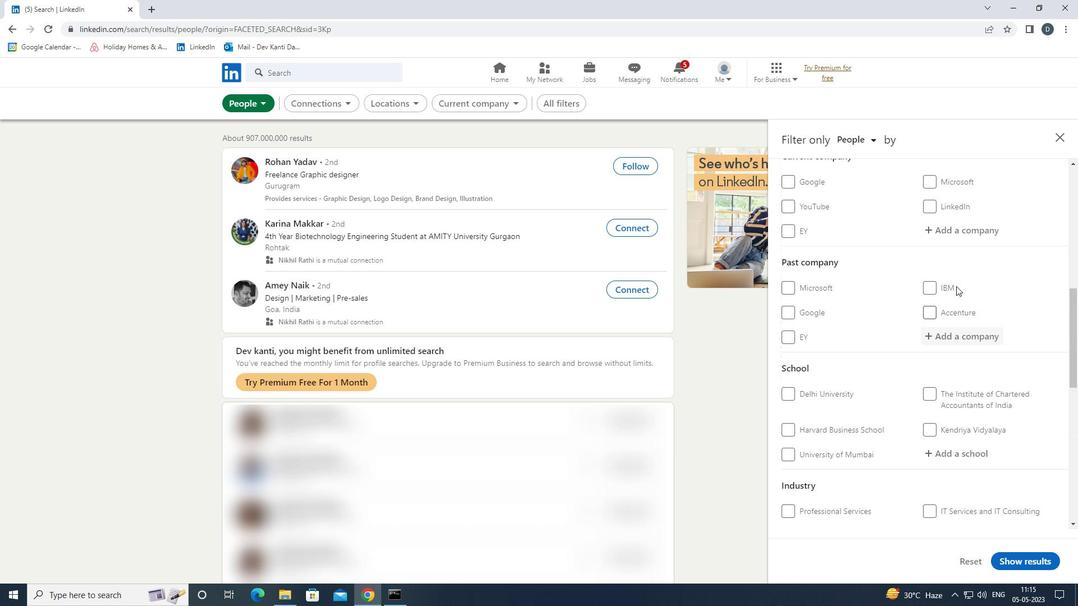 
Action: Mouse pressed left at (950, 233)
Screenshot: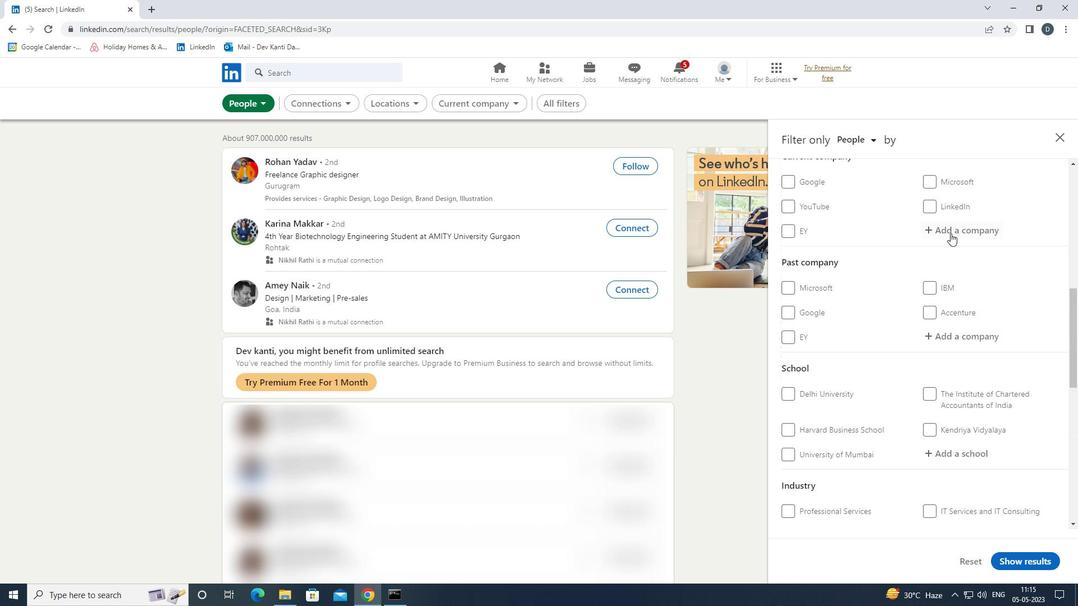 
Action: Key pressed <Key.shift><Key.shift><Key.shift><Key.shift><Key.shift><Key.shift>INTEGRATED<Key.space><Key.shift>PERSONAL<Key.space><Key.shift>SERVICES<Key.left><Key.left><Key.left><Key.left><Key.left><Key.left><Key.left><Key.left><Key.left><Key.left><Key.backspace>NE<Key.right><Key.down><Key.enter>
Screenshot: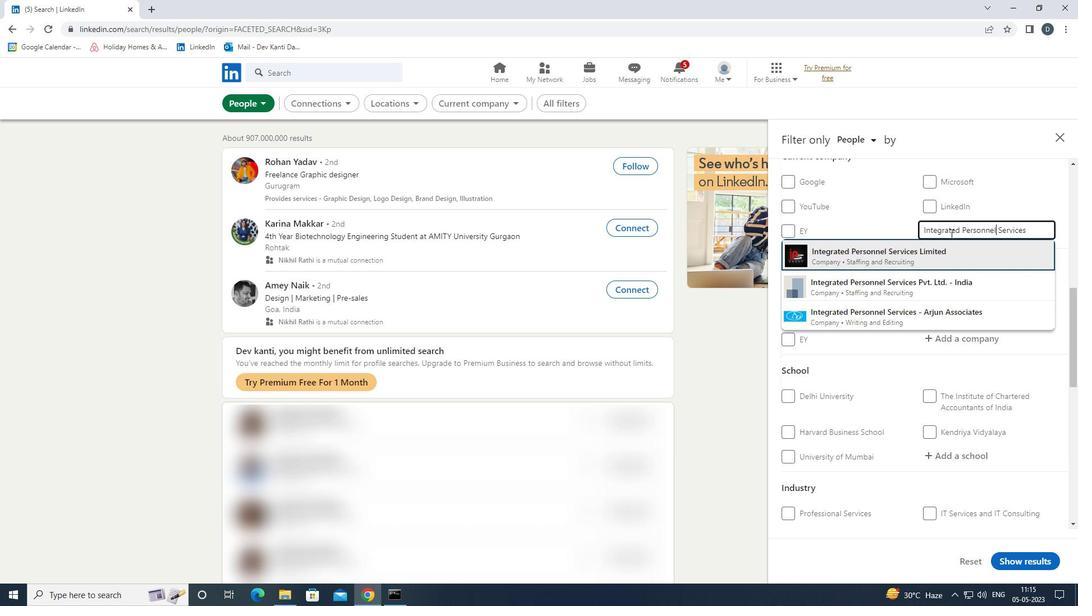 
Action: Mouse moved to (951, 231)
Screenshot: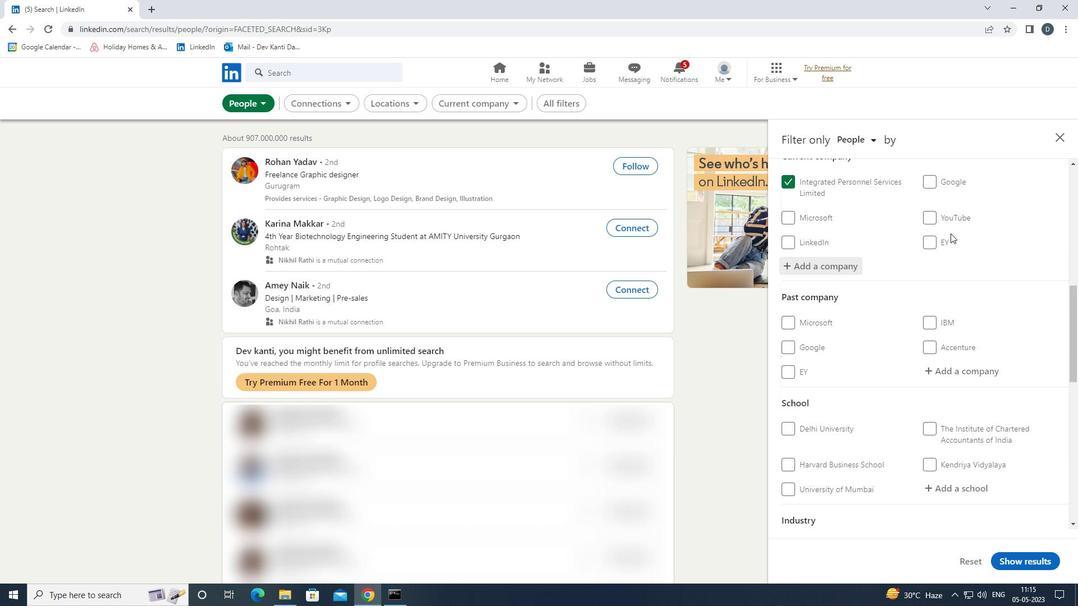 
Action: Mouse scrolled (951, 231) with delta (0, 0)
Screenshot: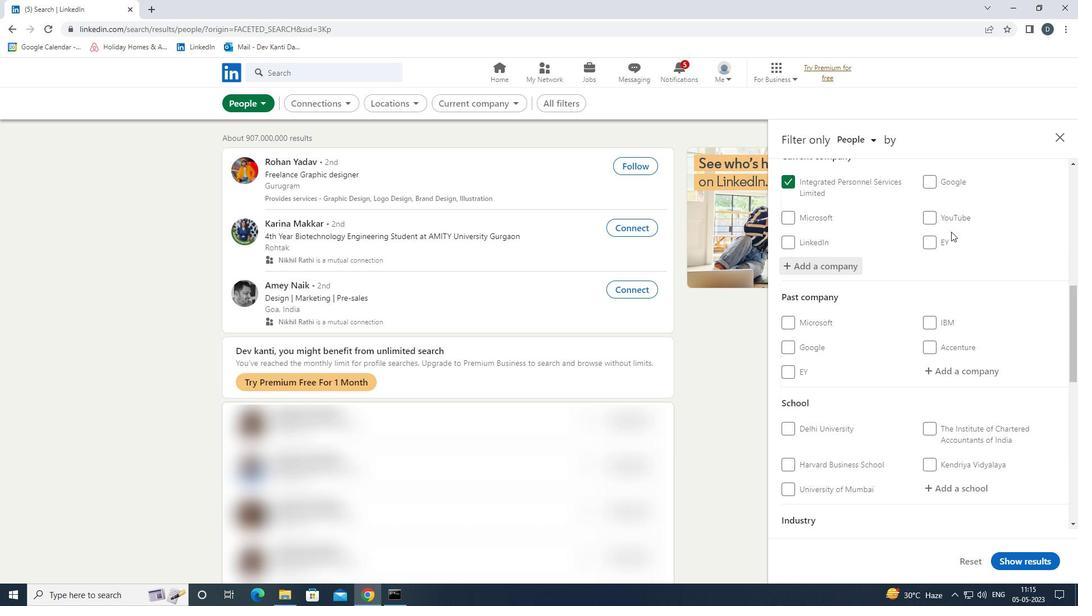 
Action: Mouse scrolled (951, 231) with delta (0, 0)
Screenshot: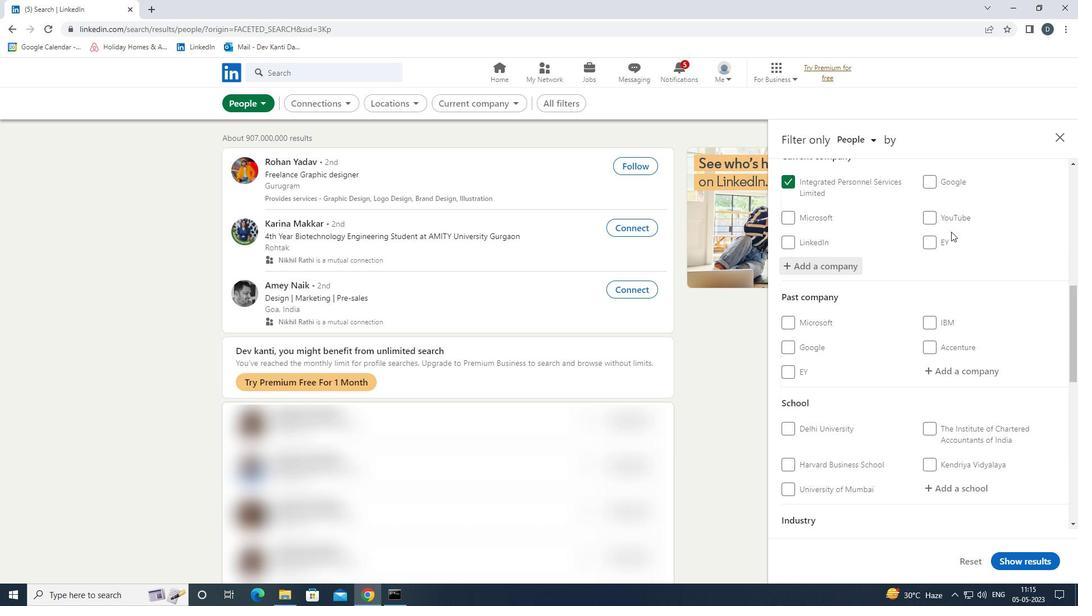 
Action: Mouse moved to (961, 382)
Screenshot: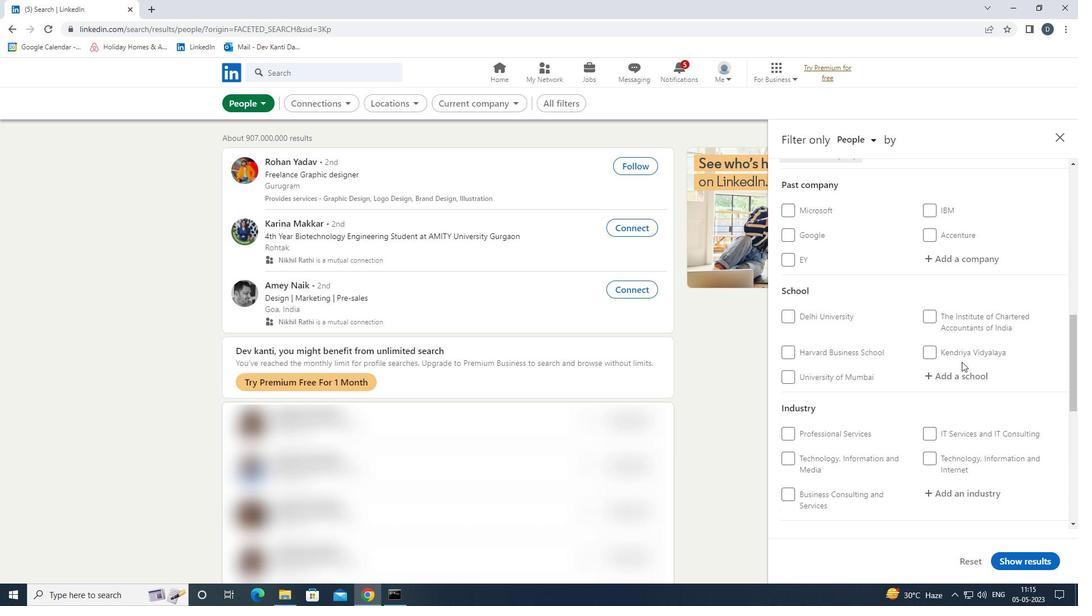
Action: Mouse pressed left at (961, 382)
Screenshot: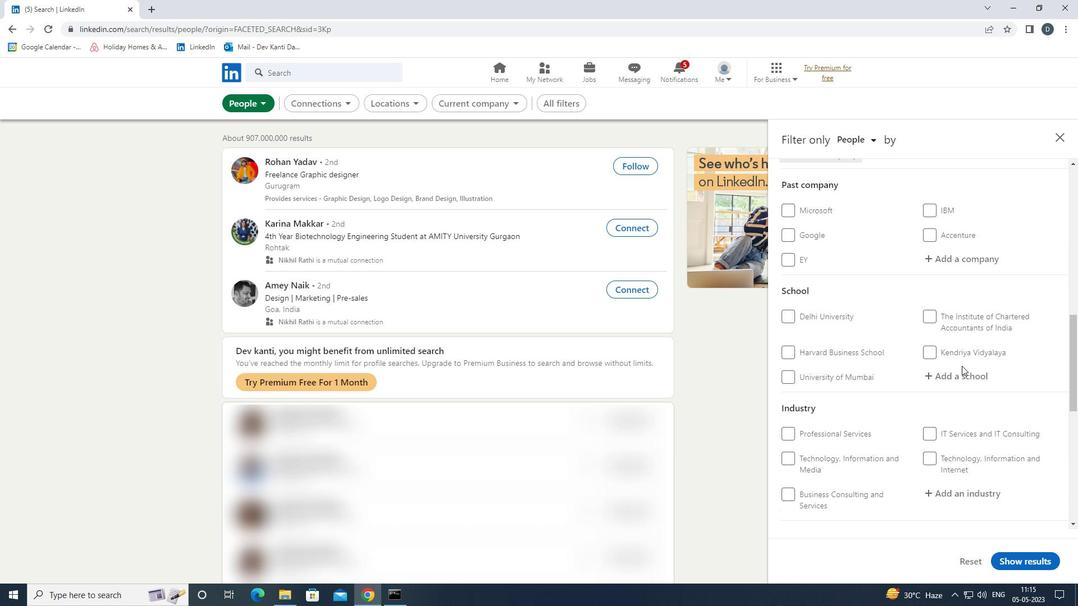 
Action: Mouse moved to (961, 378)
Screenshot: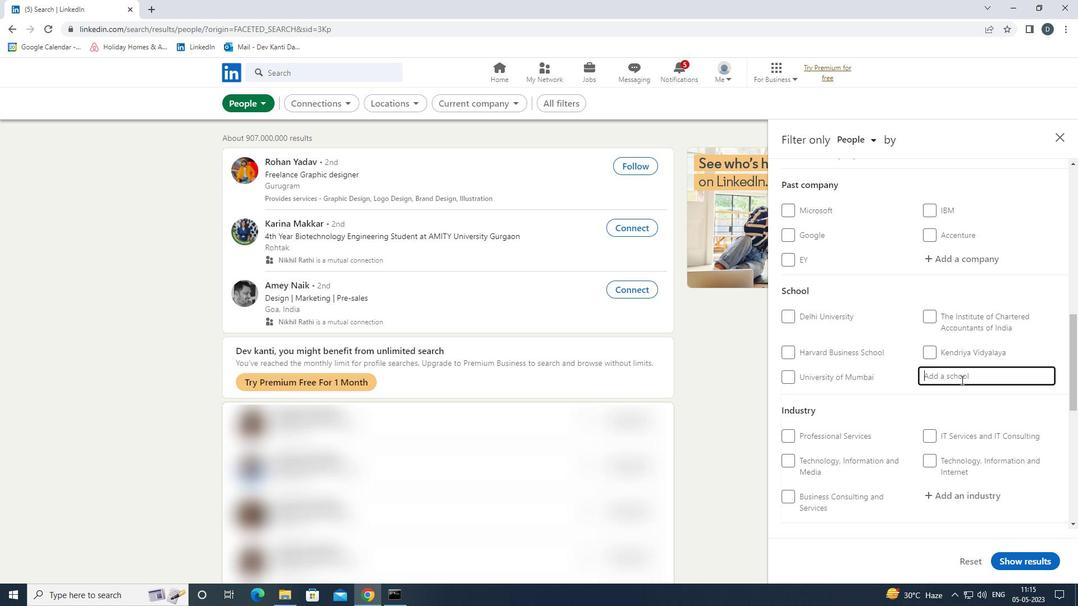 
Action: Key pressed <Key.shift>DELHI<Key.space><Key.shift>PUBLIC<Key.space><Key.shift>SCHOOL<Key.space><Key.backspace>-<Key.space><Key.shift>R.<Key.shift><Key.shift><Key.shift><Key.shift>K<Key.down><Key.enter>
Screenshot: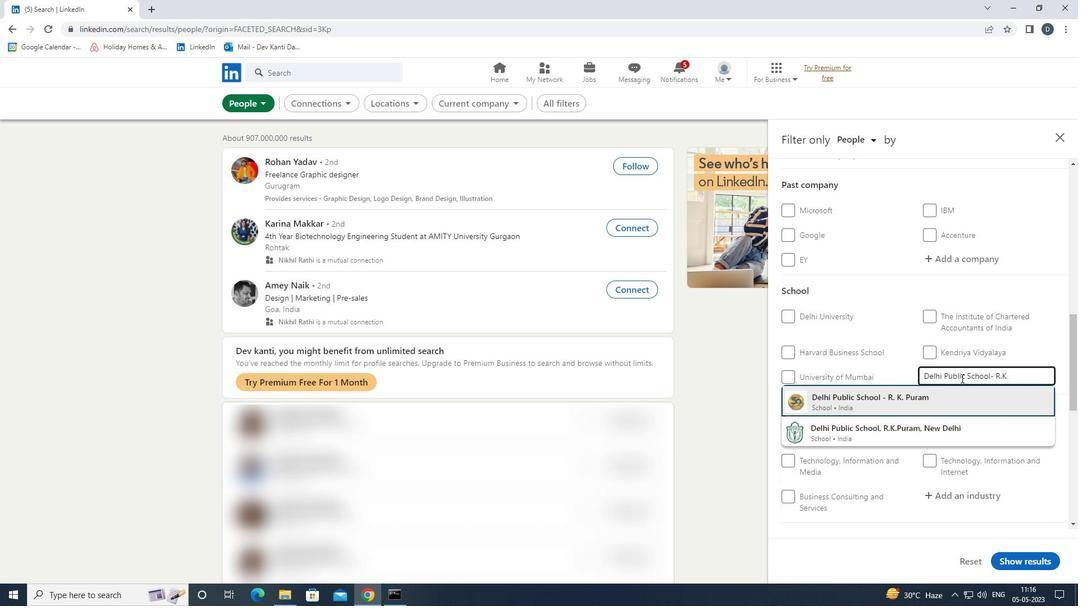
Action: Mouse scrolled (961, 377) with delta (0, 0)
Screenshot: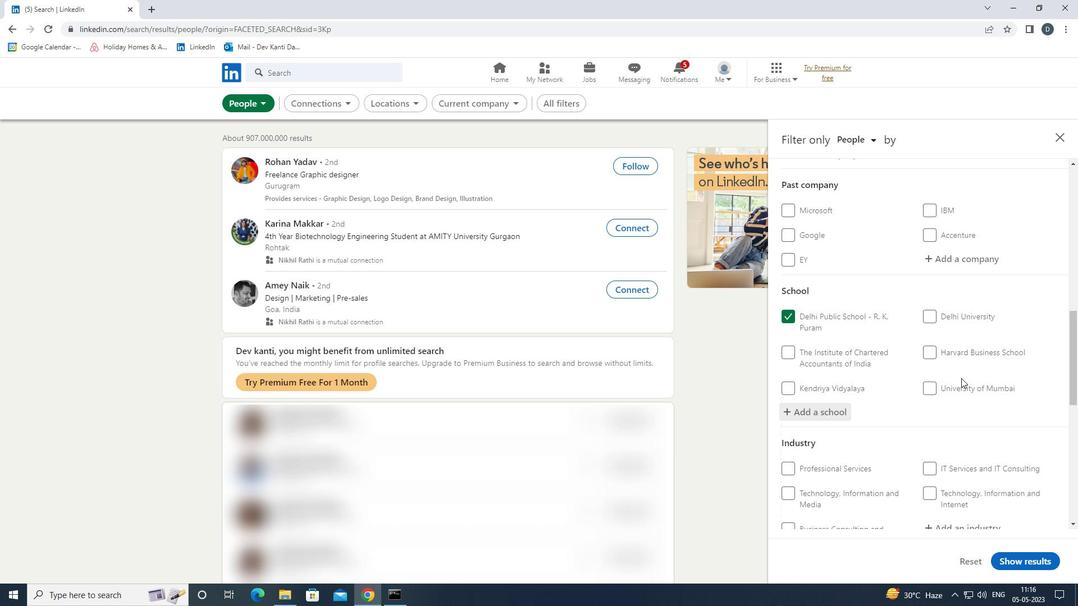 
Action: Mouse scrolled (961, 377) with delta (0, 0)
Screenshot: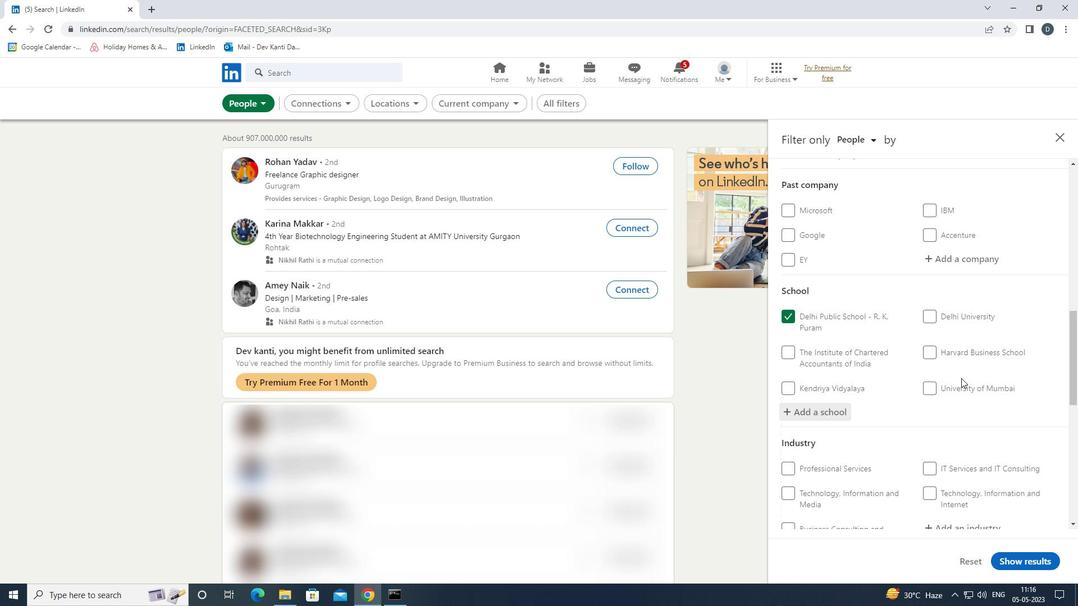 
Action: Mouse moved to (964, 415)
Screenshot: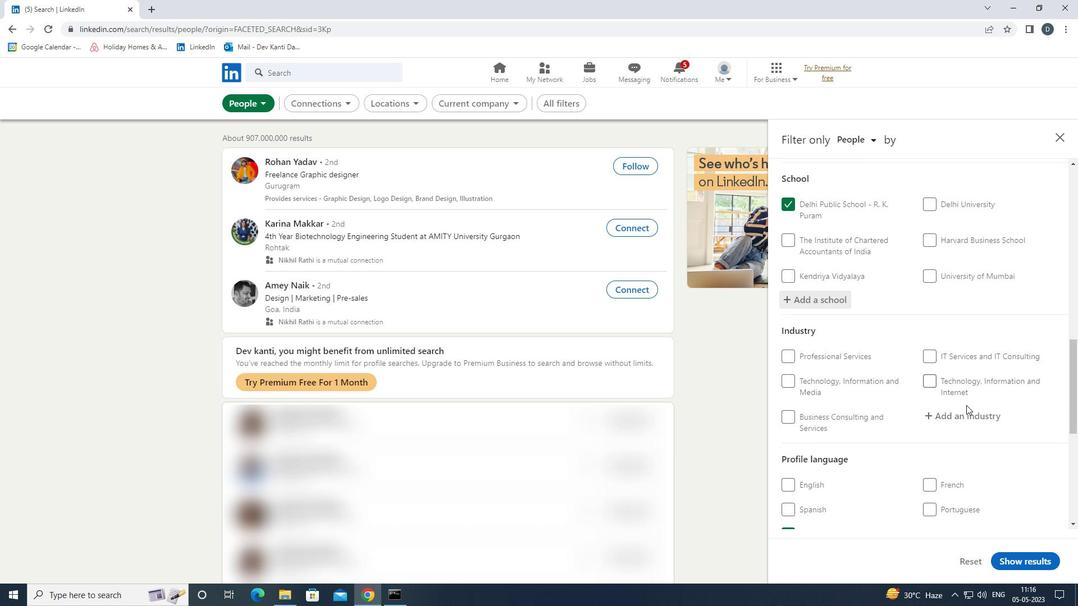 
Action: Mouse pressed left at (964, 415)
Screenshot: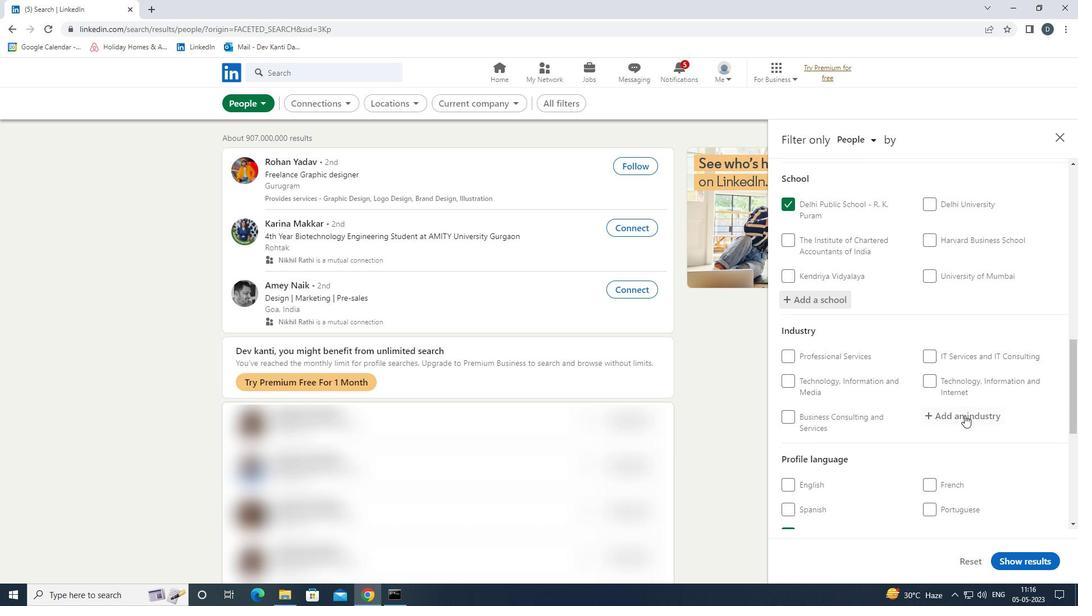 
Action: Key pressed <Key.shift><Key.shift><Key.shift><Key.shift><Key.shift><Key.shift><Key.shift><Key.shift><Key.shift><Key.shift><Key.shift><Key.shift>STEAM<Key.down><Key.enter>
Screenshot: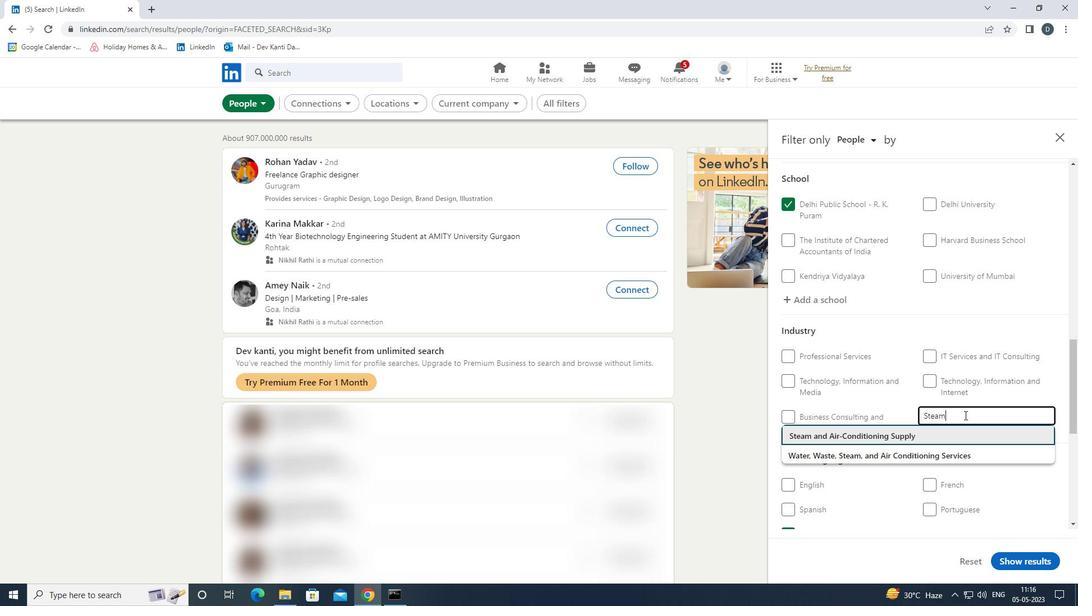 
Action: Mouse moved to (964, 414)
Screenshot: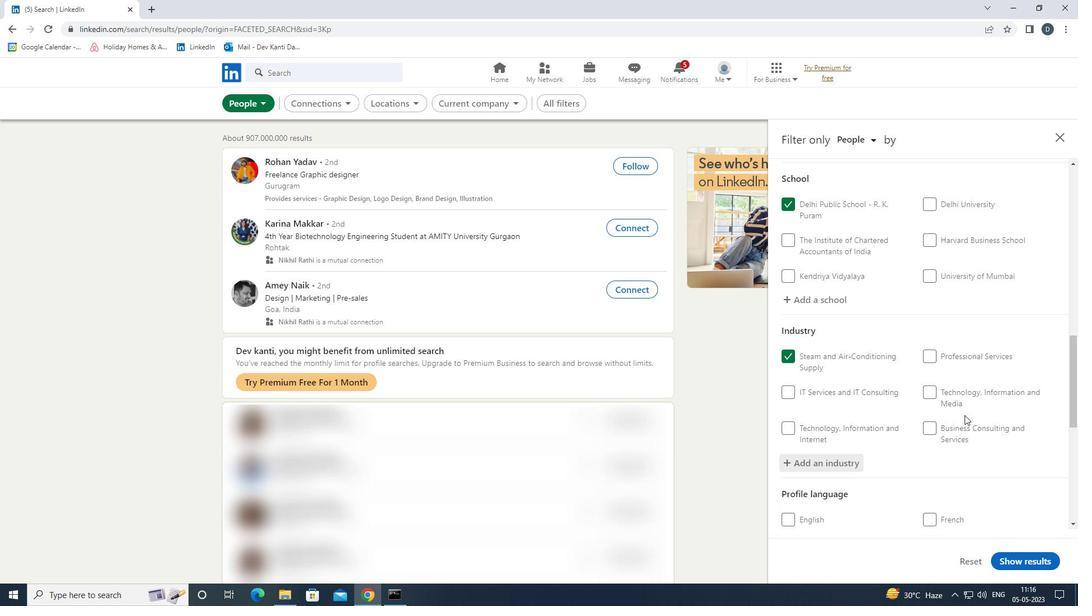 
Action: Mouse scrolled (964, 413) with delta (0, 0)
Screenshot: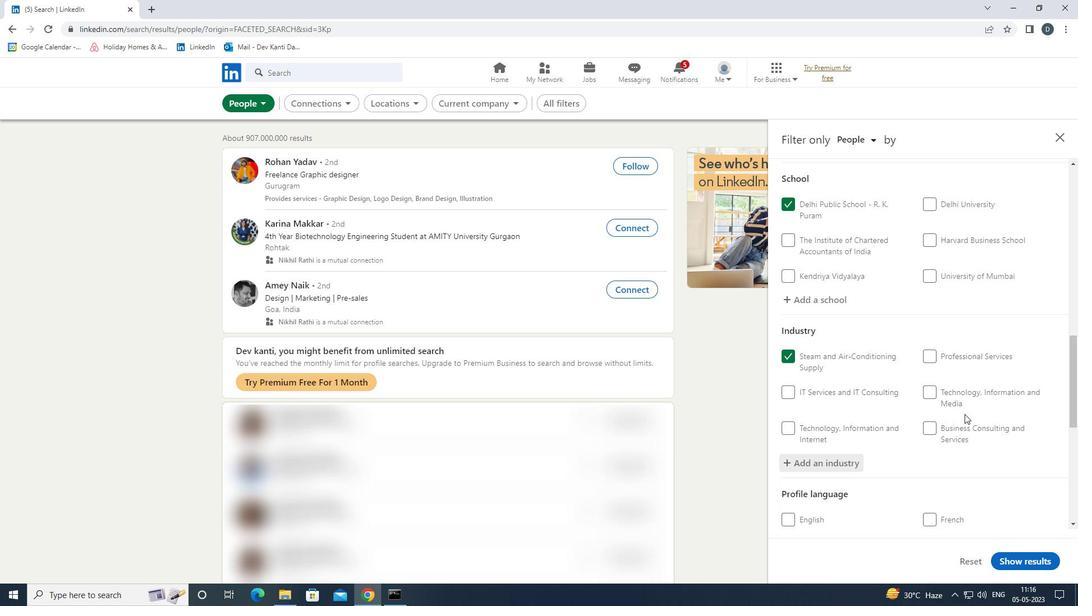 
Action: Mouse scrolled (964, 413) with delta (0, 0)
Screenshot: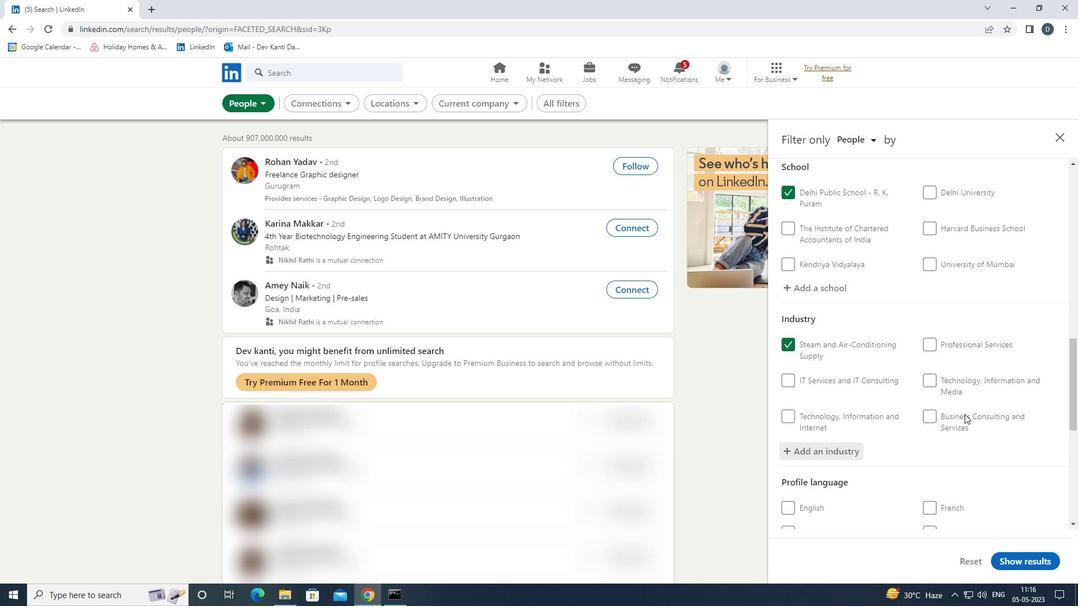 
Action: Mouse moved to (939, 405)
Screenshot: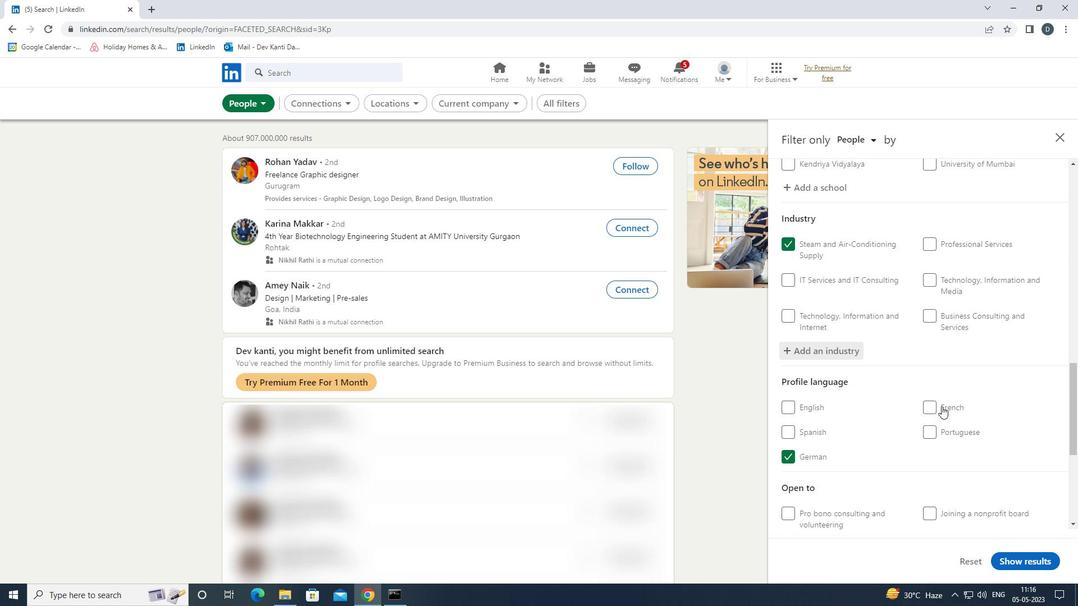 
Action: Mouse scrolled (939, 404) with delta (0, 0)
Screenshot: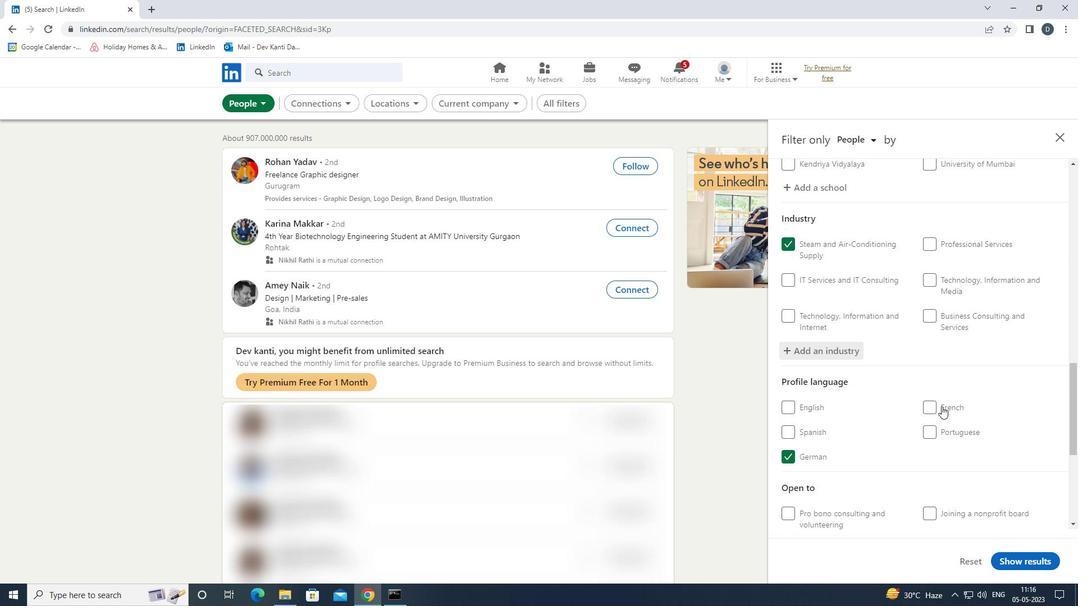 
Action: Mouse moved to (938, 407)
Screenshot: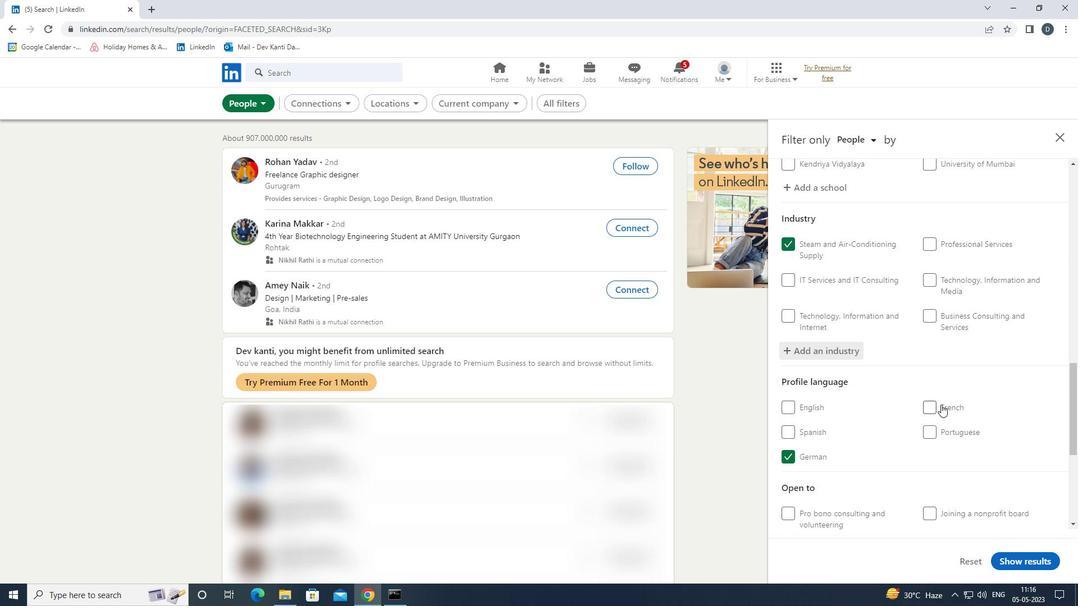 
Action: Mouse scrolled (938, 406) with delta (0, 0)
Screenshot: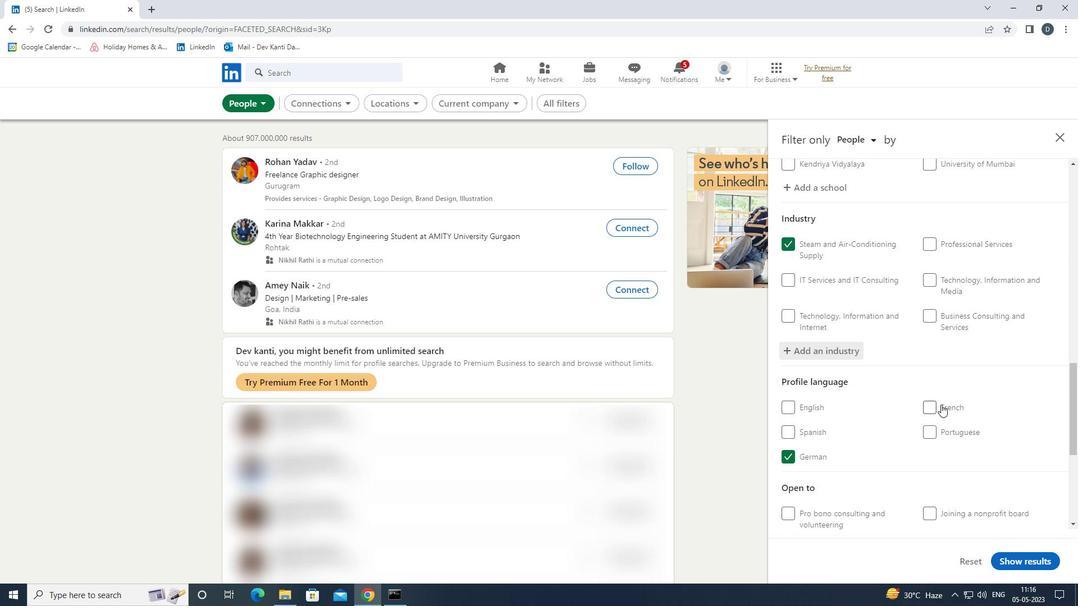 
Action: Mouse scrolled (938, 406) with delta (0, 0)
Screenshot: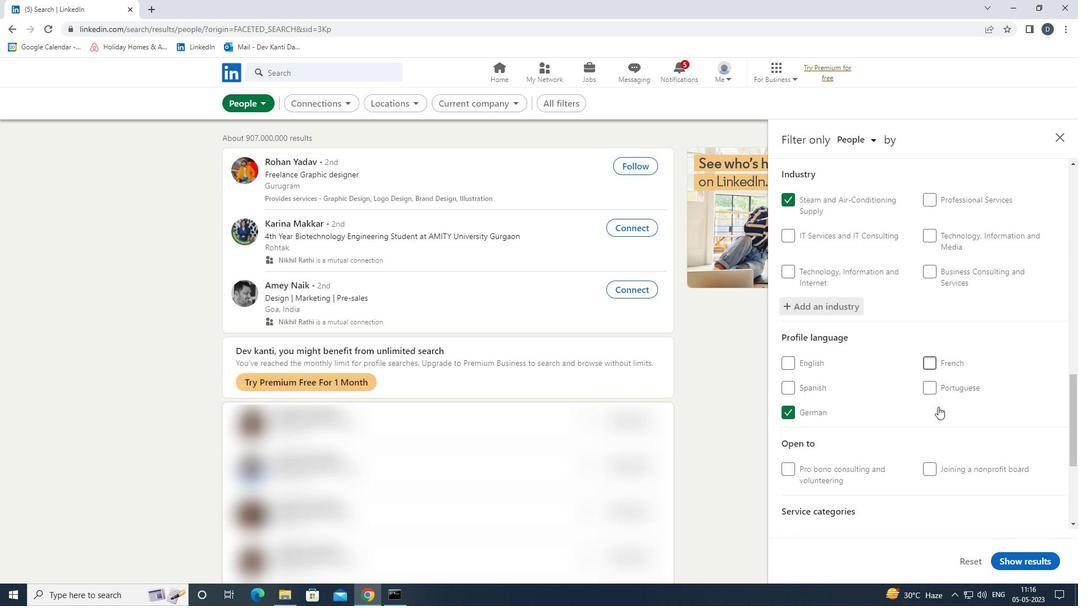 
Action: Mouse moved to (953, 455)
Screenshot: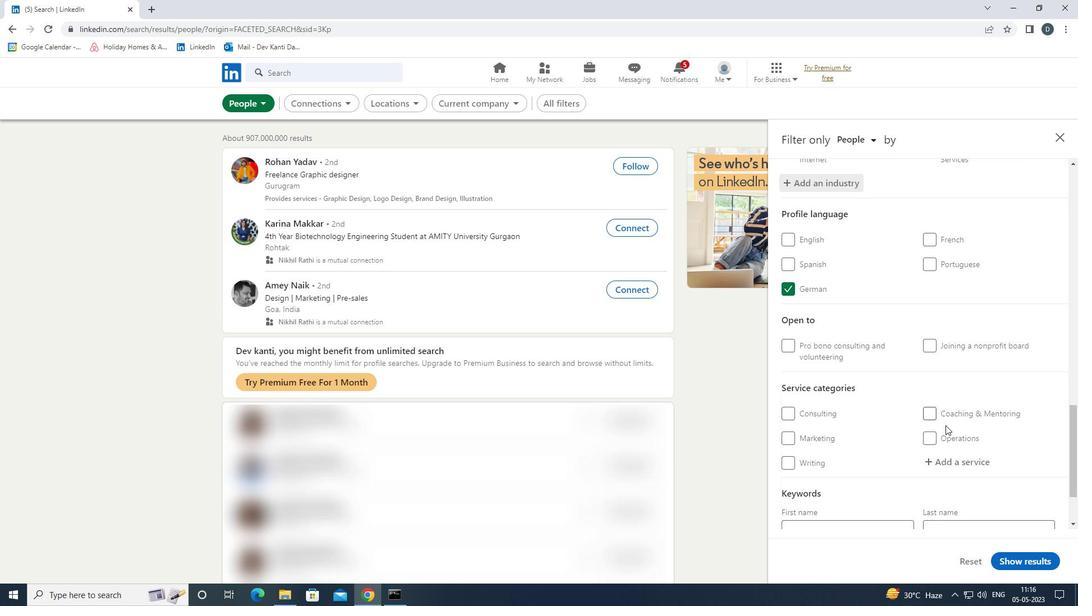 
Action: Mouse pressed left at (953, 455)
Screenshot: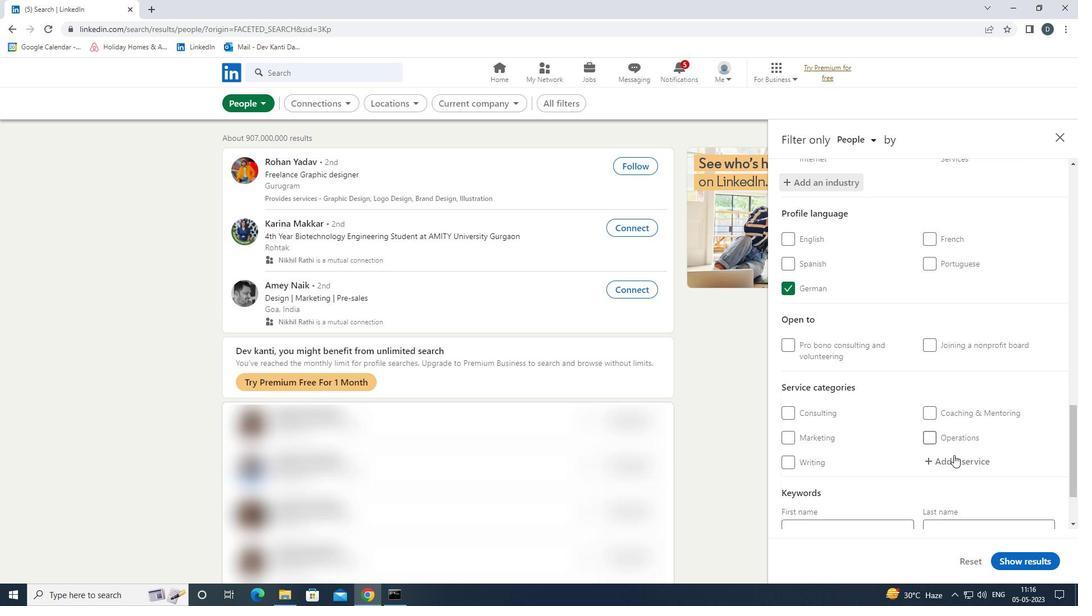 
Action: Mouse moved to (953, 455)
Screenshot: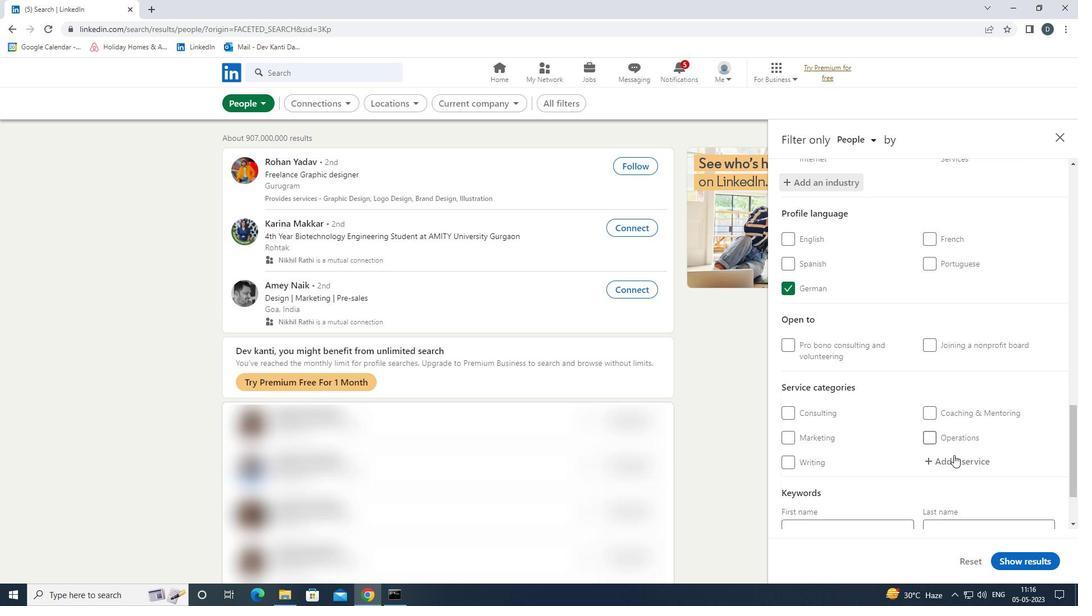
Action: Key pressed <Key.shift>SEARCH<Key.space><Key.shift><Key.shift><Key.shift><Key.shift><Key.shift><Key.shift><Key.shift><Key.shift><Key.shift><Key.shift>ENGINE<Key.space><Key.shift>MARKETING<Key.down><Key.enter>
Screenshot: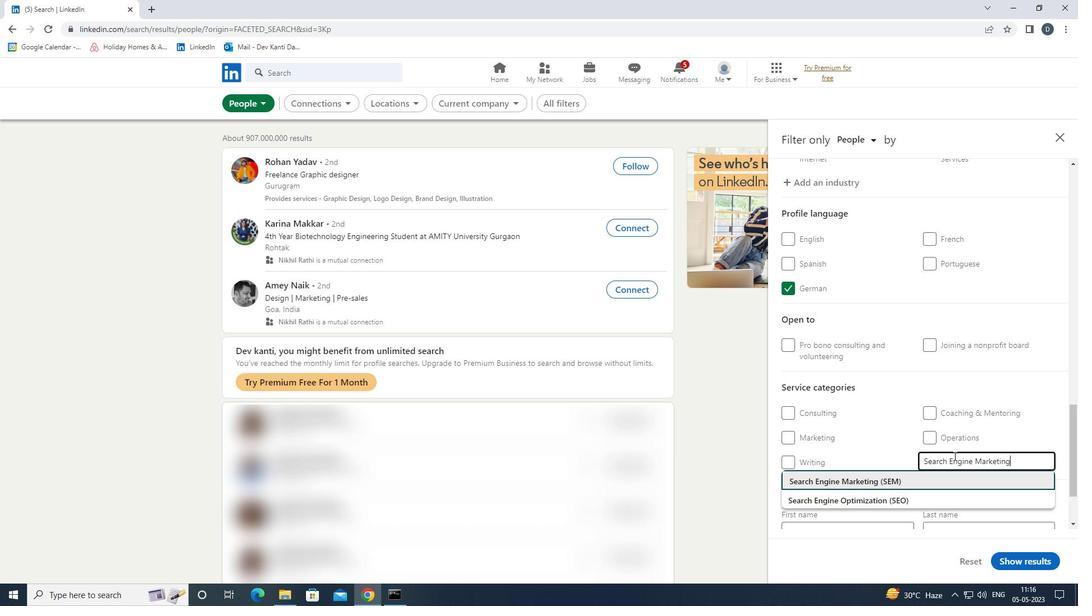 
Action: Mouse scrolled (953, 455) with delta (0, 0)
Screenshot: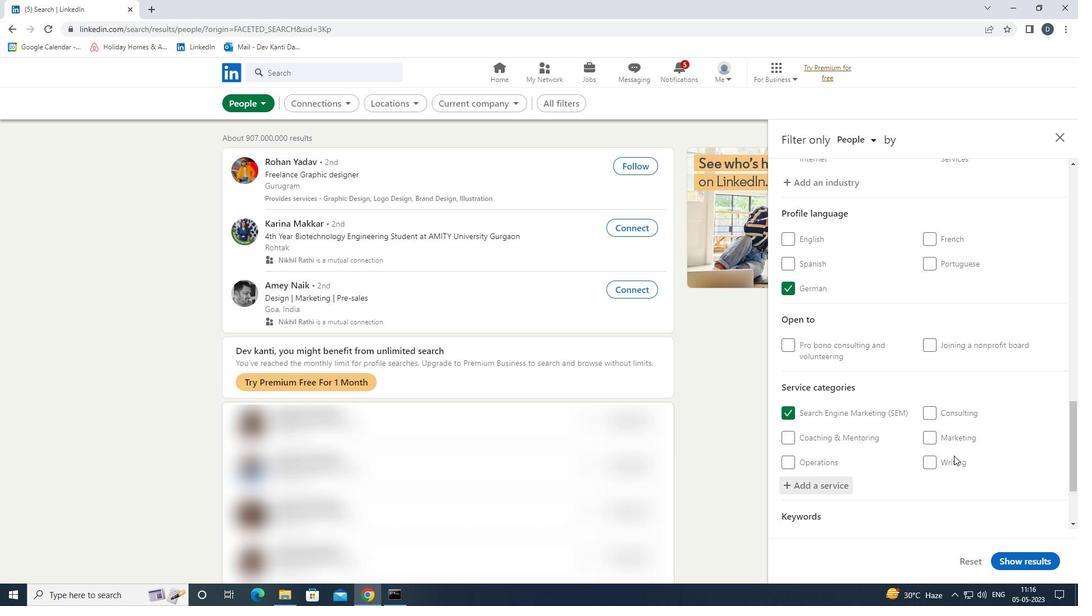 
Action: Mouse moved to (954, 458)
Screenshot: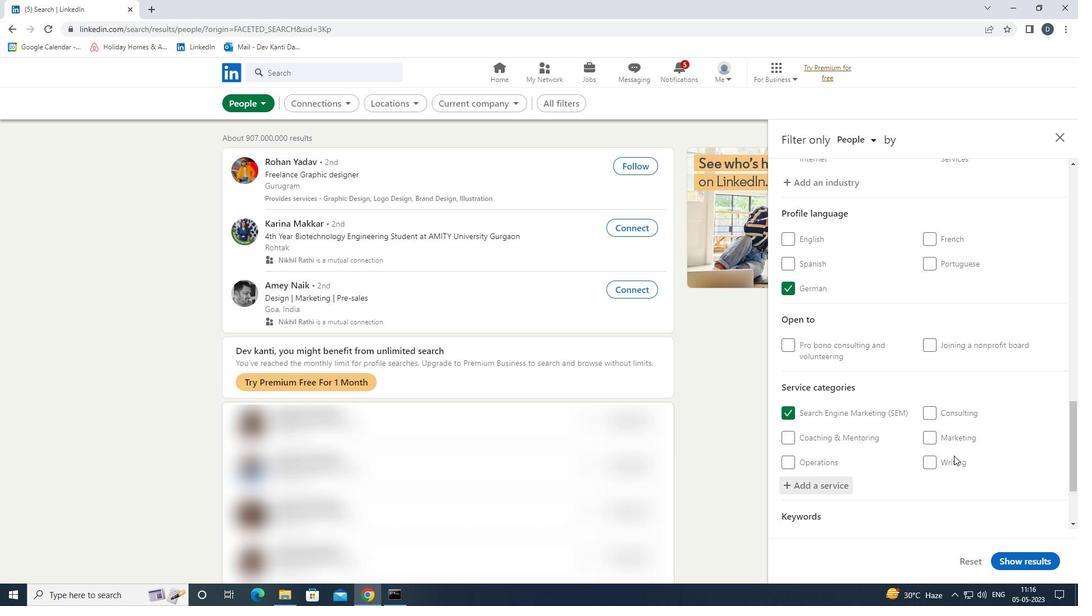 
Action: Mouse scrolled (954, 458) with delta (0, 0)
Screenshot: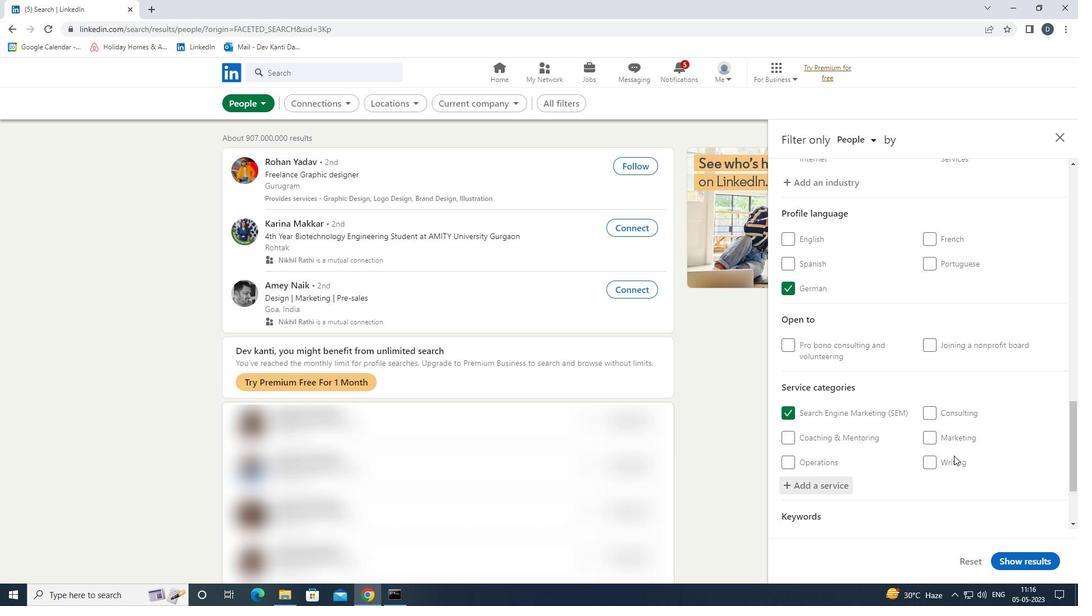 
Action: Mouse moved to (946, 471)
Screenshot: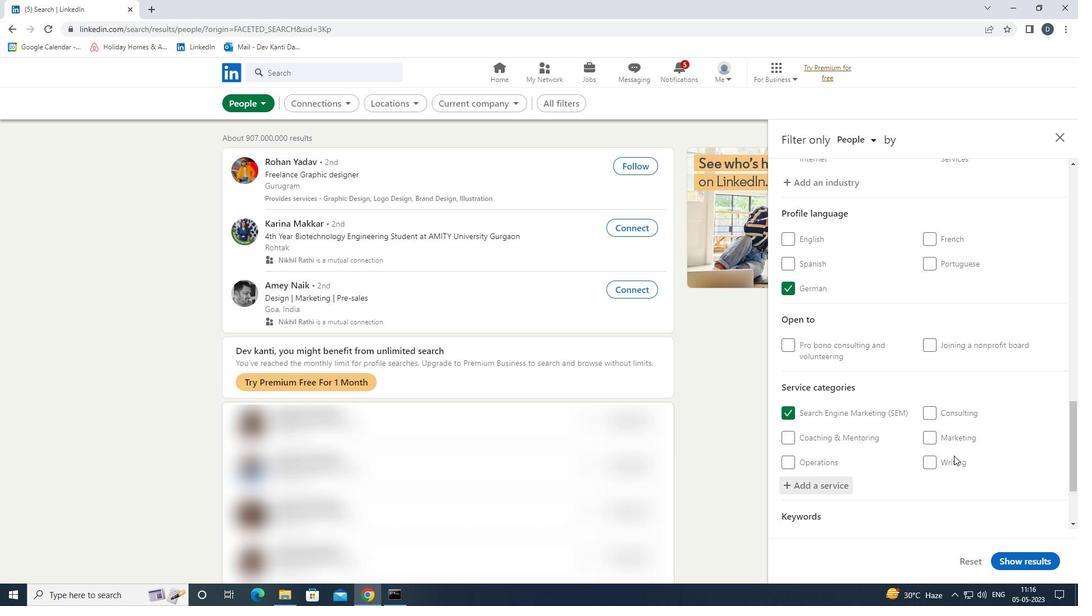 
Action: Mouse scrolled (946, 471) with delta (0, 0)
Screenshot: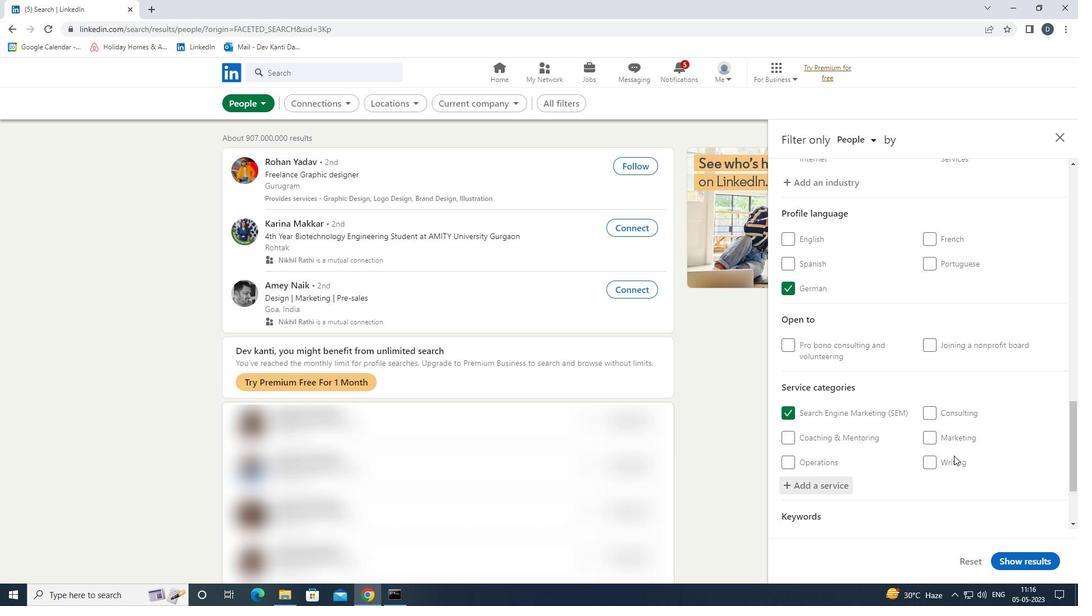 
Action: Mouse moved to (940, 478)
Screenshot: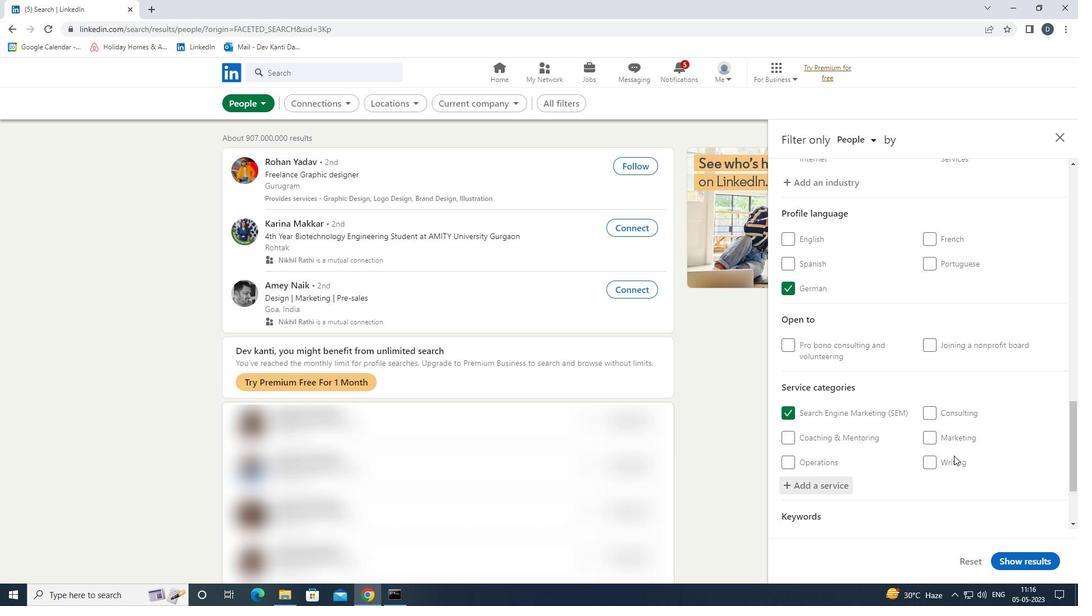 
Action: Mouse scrolled (940, 478) with delta (0, 0)
Screenshot: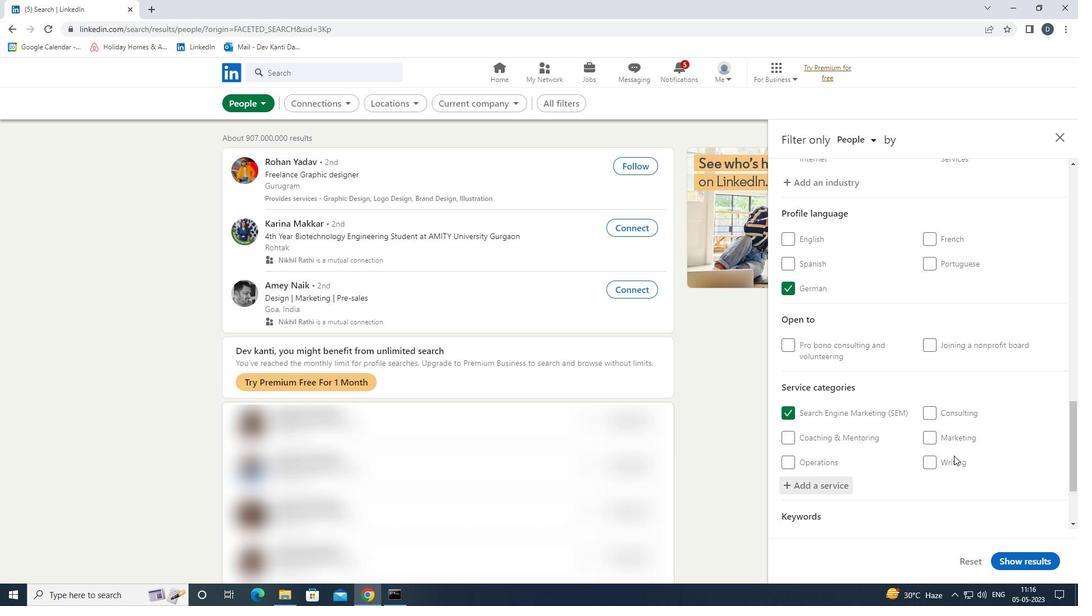 
Action: Mouse moved to (885, 487)
Screenshot: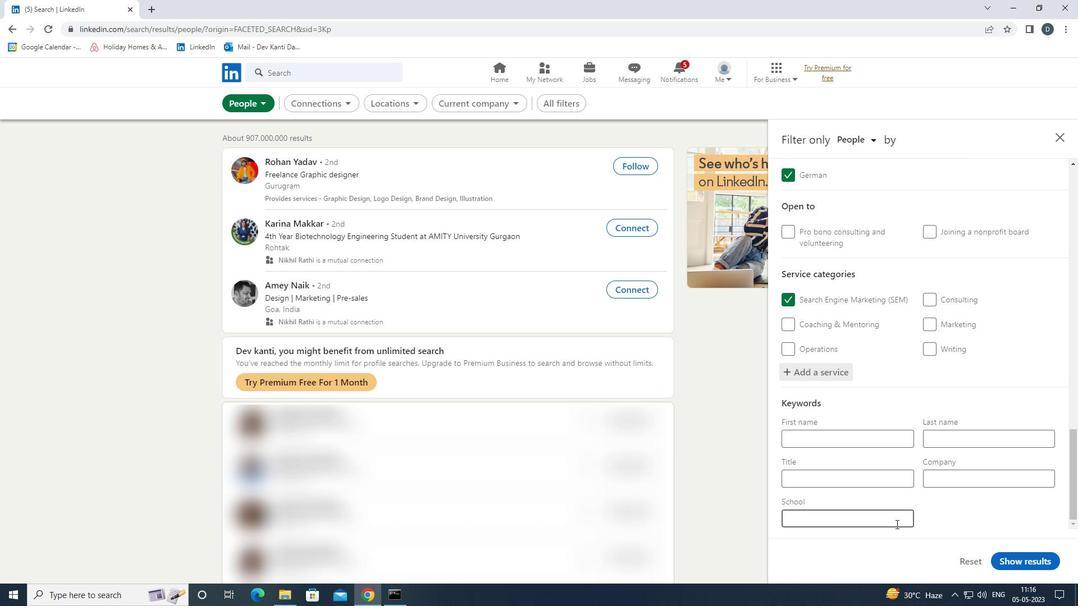 
Action: Mouse pressed left at (885, 487)
Screenshot: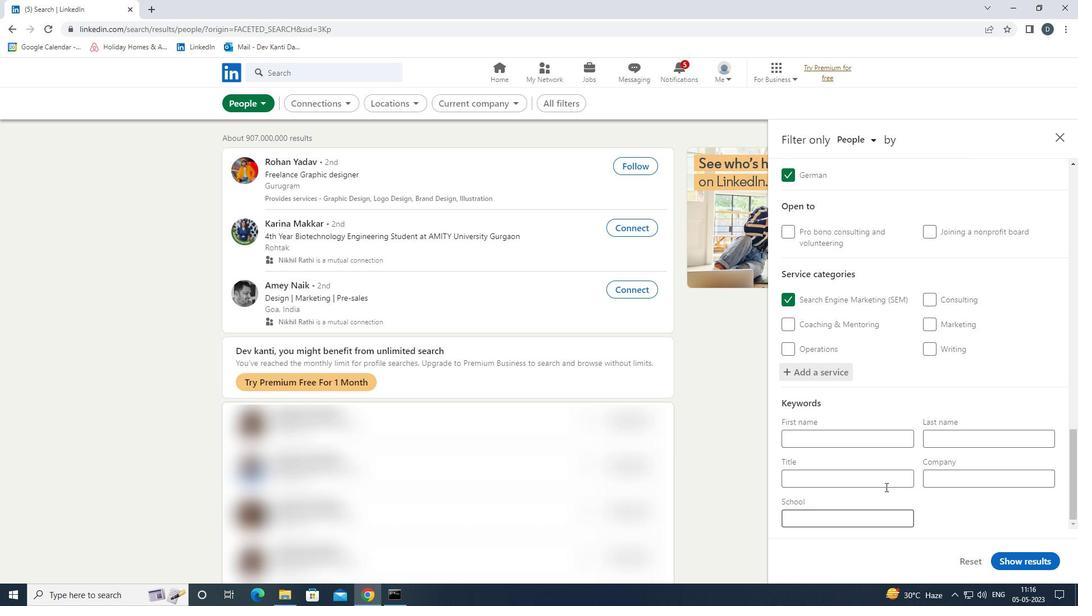 
Action: Mouse moved to (880, 489)
Screenshot: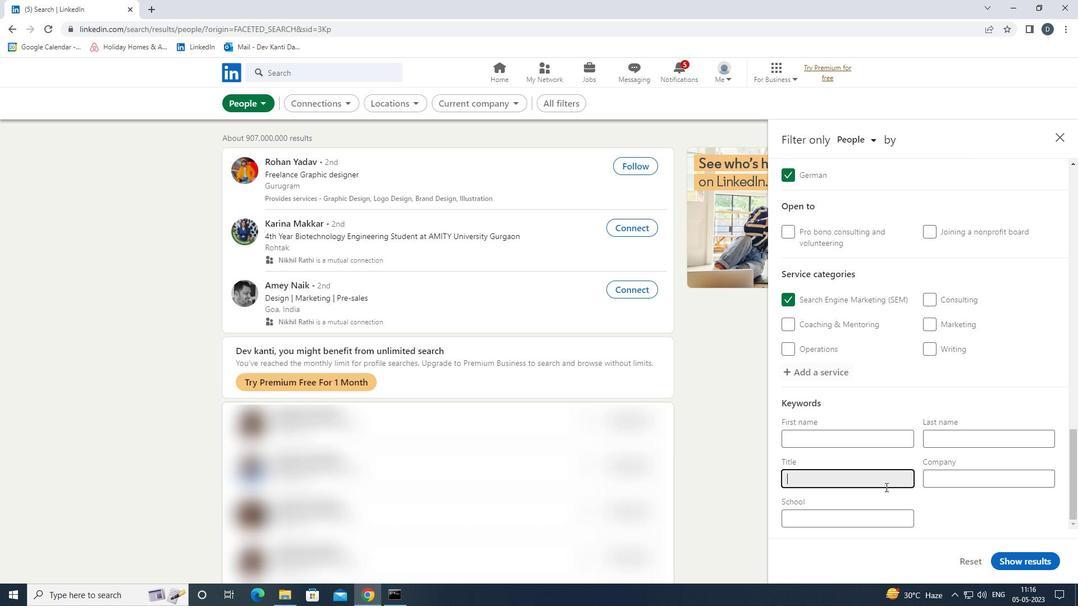 
Action: Key pressed <Key.shift><Key.shift>SL<Key.space><Key.shift>DEVELOPER
Screenshot: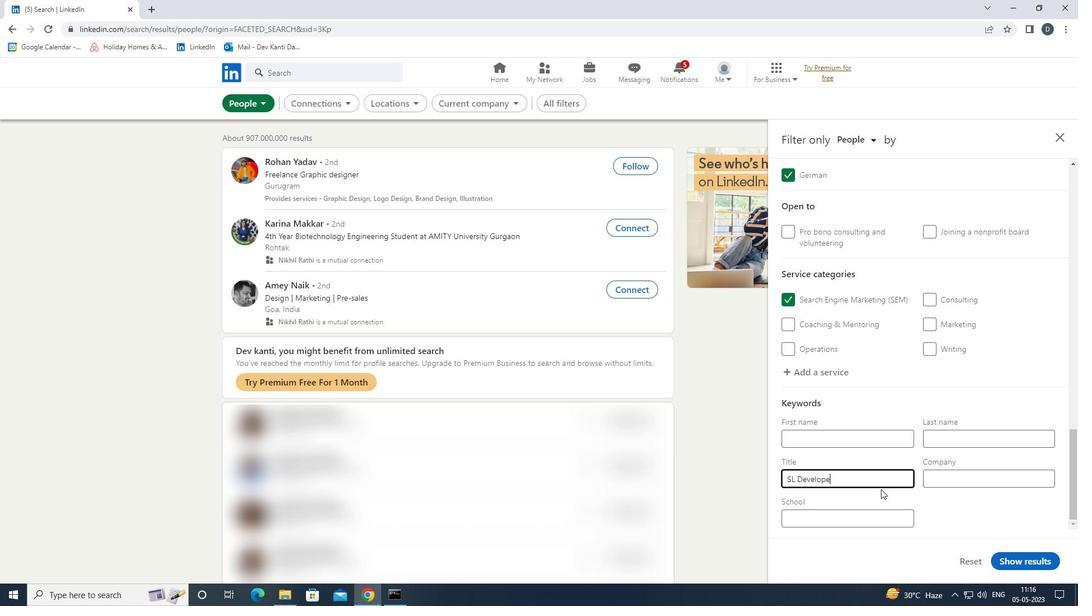 
Action: Mouse moved to (1040, 561)
Screenshot: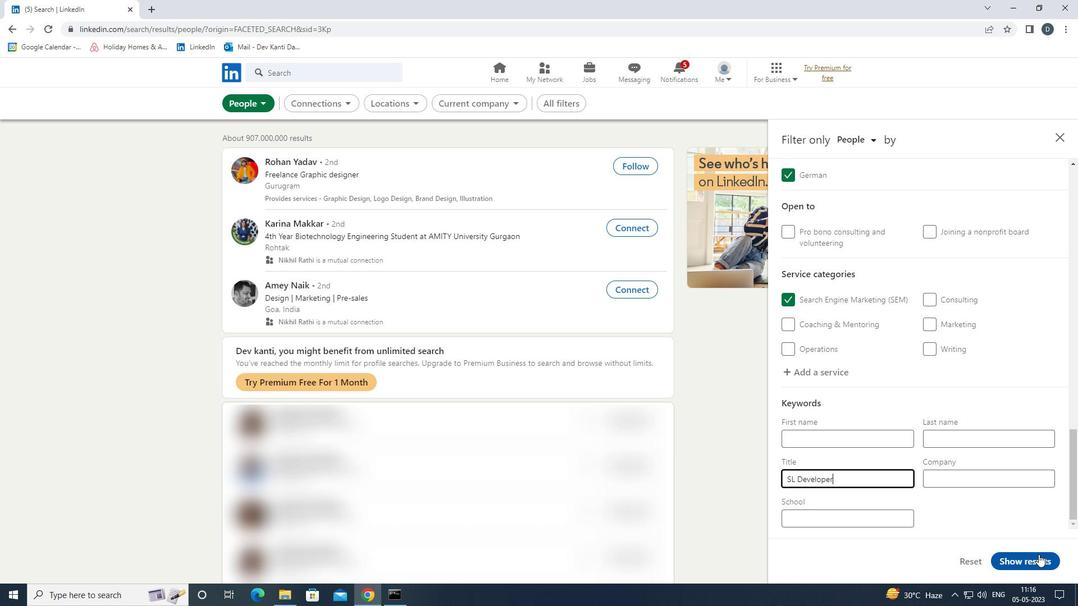 
Action: Mouse pressed left at (1040, 561)
Screenshot: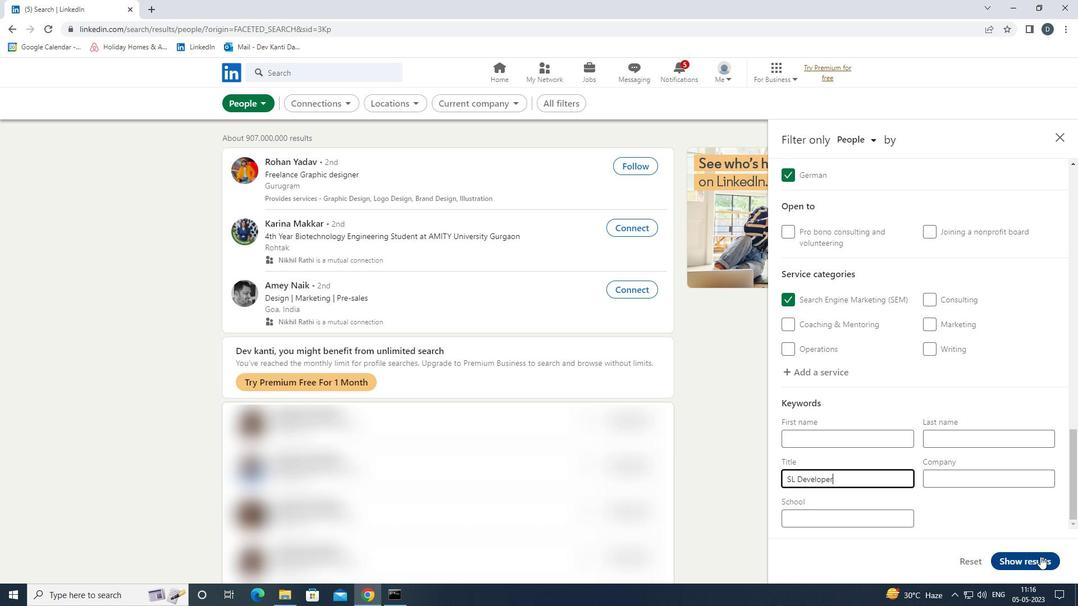 
Action: Mouse moved to (633, 305)
Screenshot: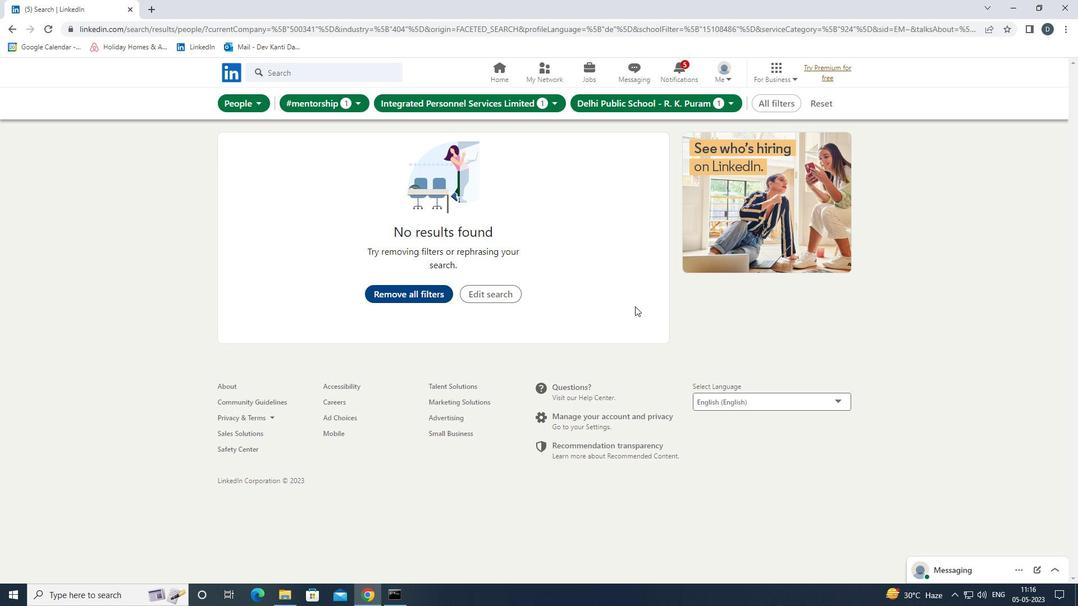 
